 Task: Create in the project AuraTech and in the Backlog issue 'Create a new online platform for online animation courses with advanced animation tools and community features' a child issue 'Email campaign conversion rate optimization', and assign it to team member softage.4@softage.net. Create in the project AuraTech and in the Backlog issue 'Implement a new cloud-based time tracking system for a company with advanced time tracking and project management features' a child issue 'Chatbot conversation user intent analysis and optimization', and assign it to team member softage.1@softage.net
Action: Mouse moved to (188, 53)
Screenshot: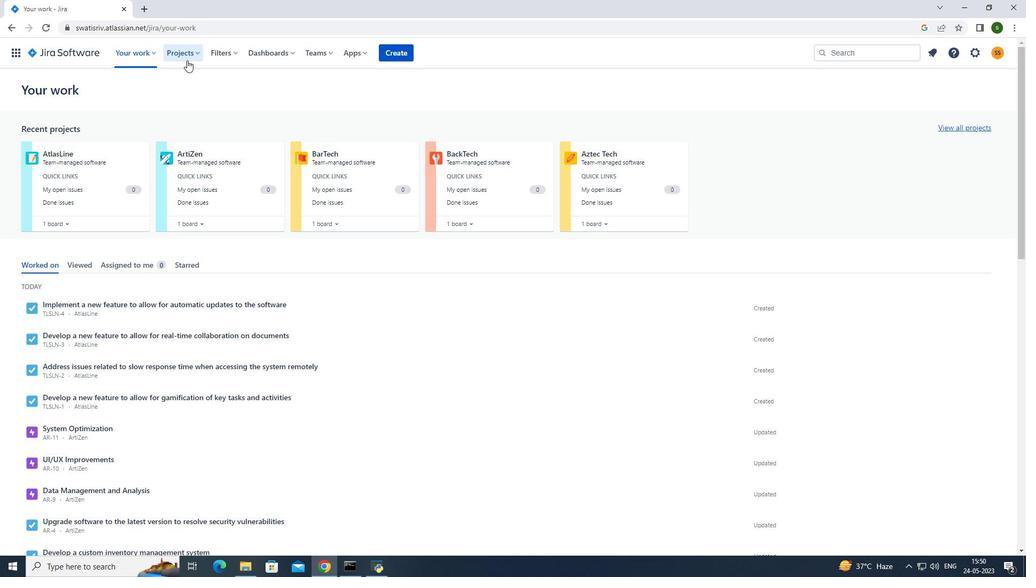 
Action: Mouse pressed left at (188, 53)
Screenshot: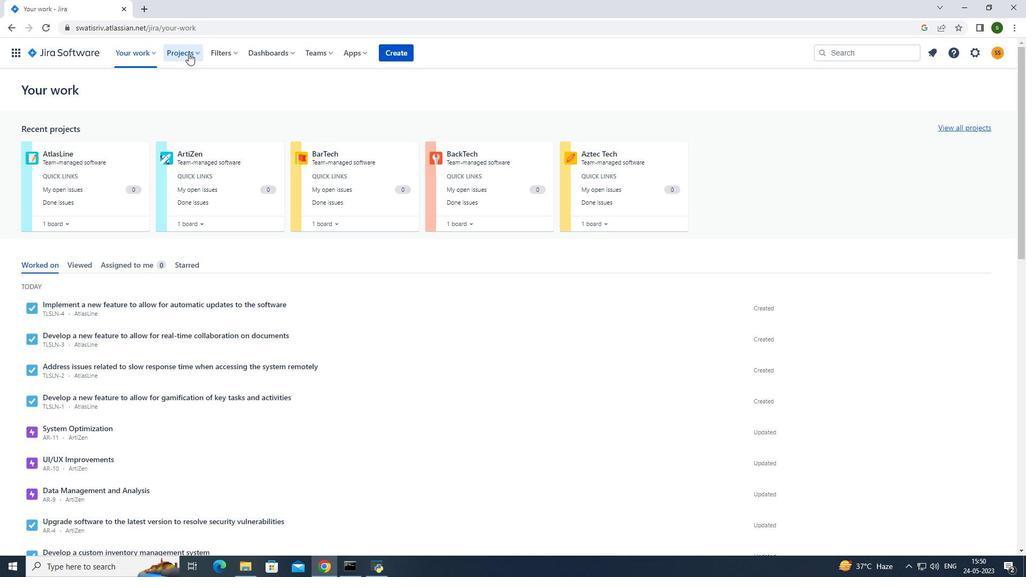 
Action: Mouse moved to (223, 101)
Screenshot: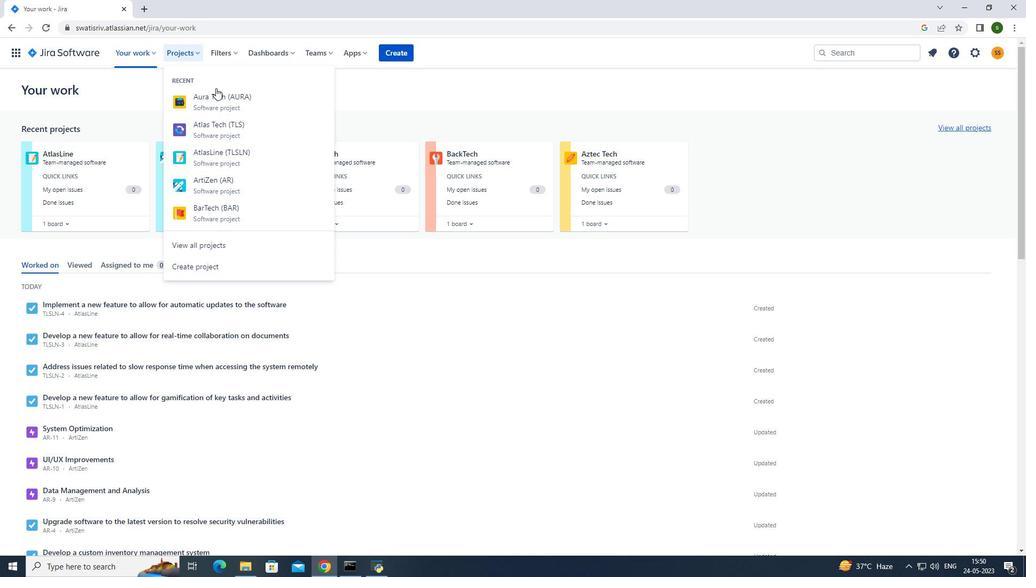 
Action: Mouse pressed left at (223, 101)
Screenshot: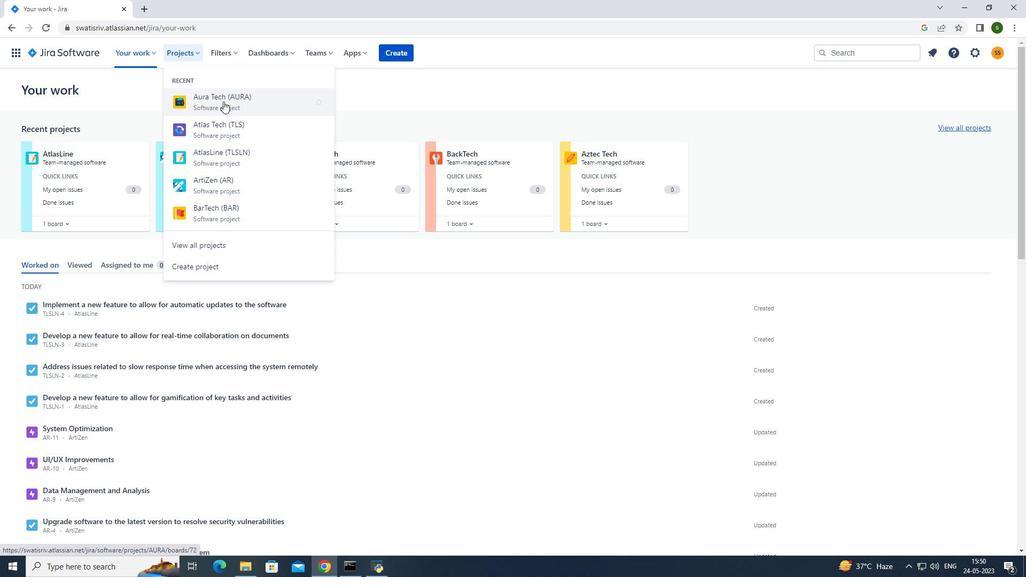 
Action: Mouse moved to (101, 160)
Screenshot: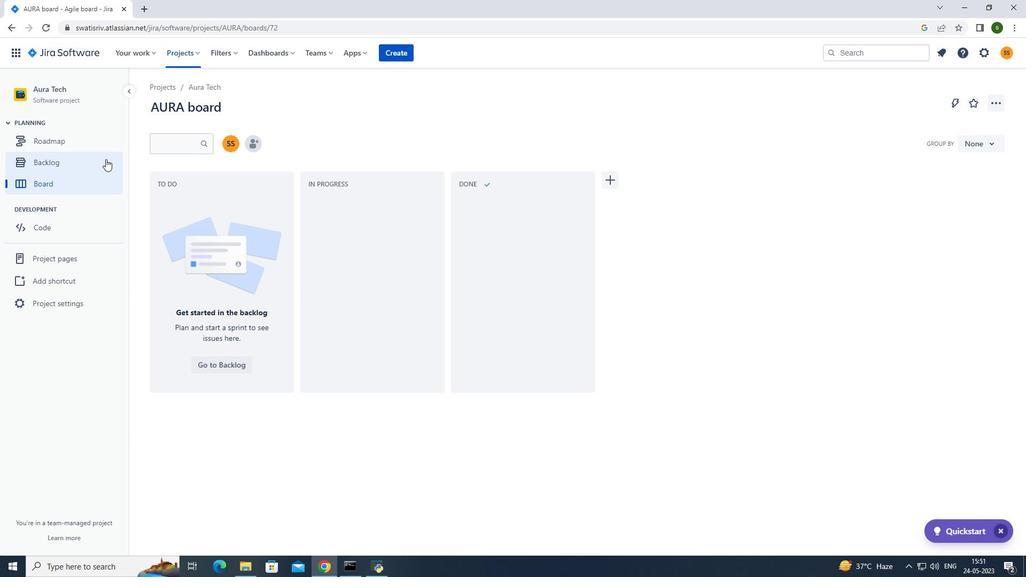 
Action: Mouse pressed left at (101, 160)
Screenshot: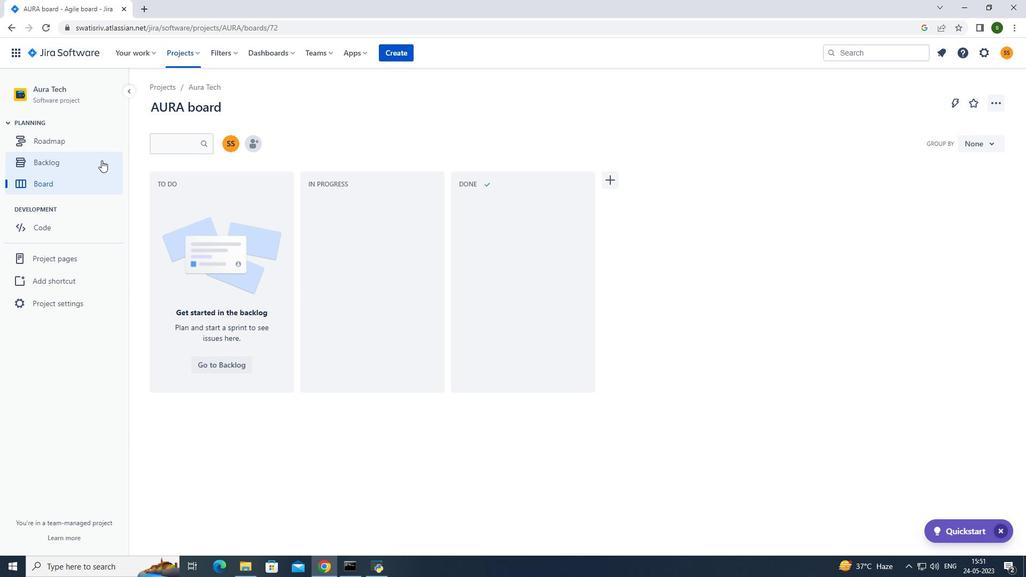 
Action: Mouse moved to (435, 332)
Screenshot: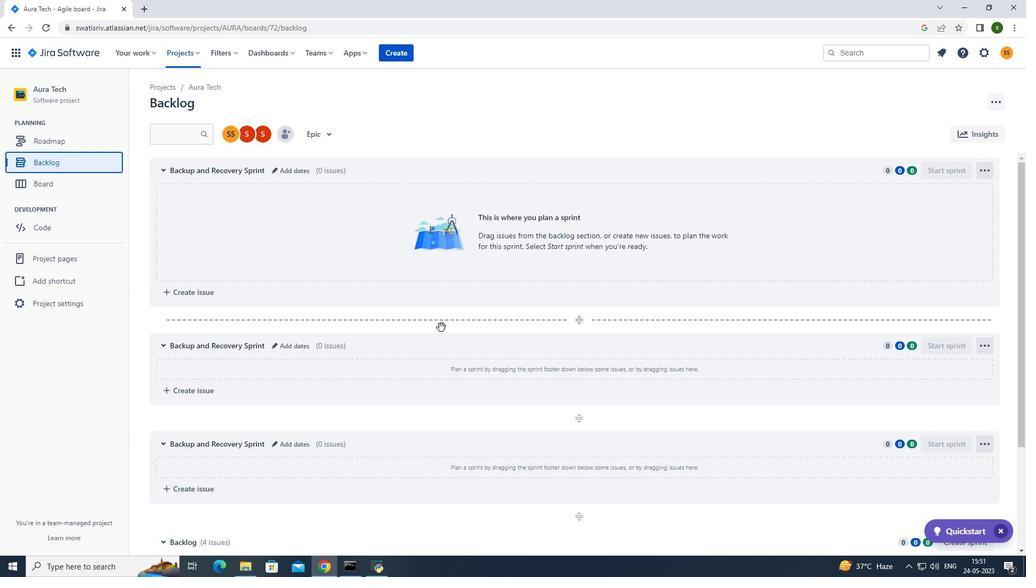 
Action: Mouse scrolled (435, 331) with delta (0, 0)
Screenshot: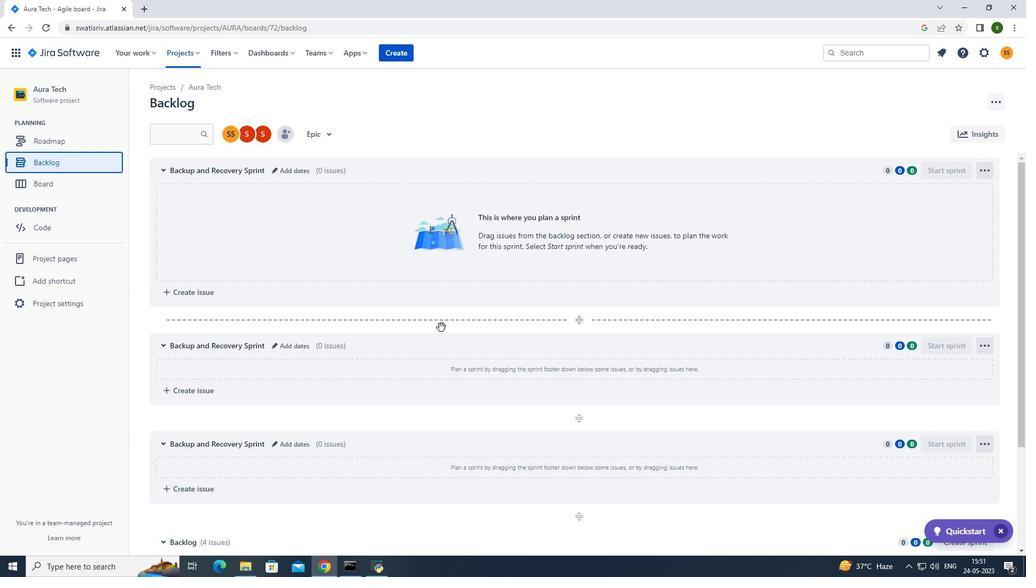 
Action: Mouse scrolled (435, 331) with delta (0, 0)
Screenshot: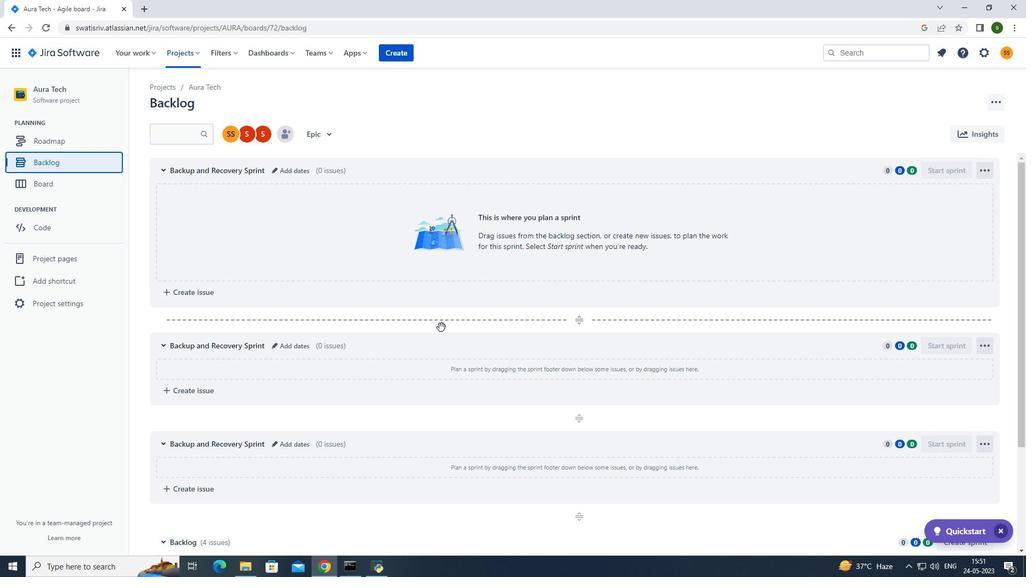 
Action: Mouse scrolled (435, 331) with delta (0, 0)
Screenshot: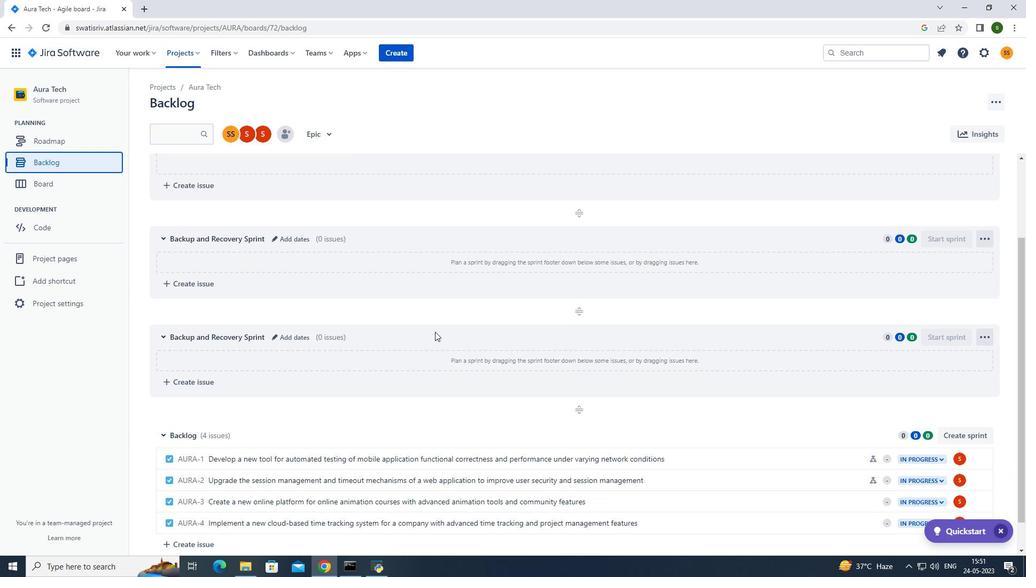
Action: Mouse scrolled (435, 331) with delta (0, 0)
Screenshot: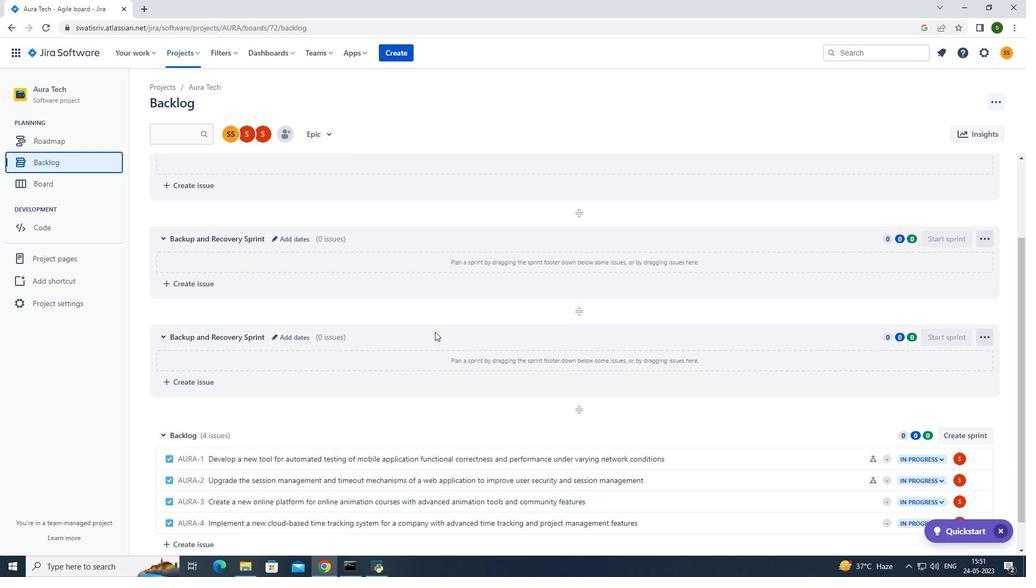 
Action: Mouse scrolled (435, 331) with delta (0, 0)
Screenshot: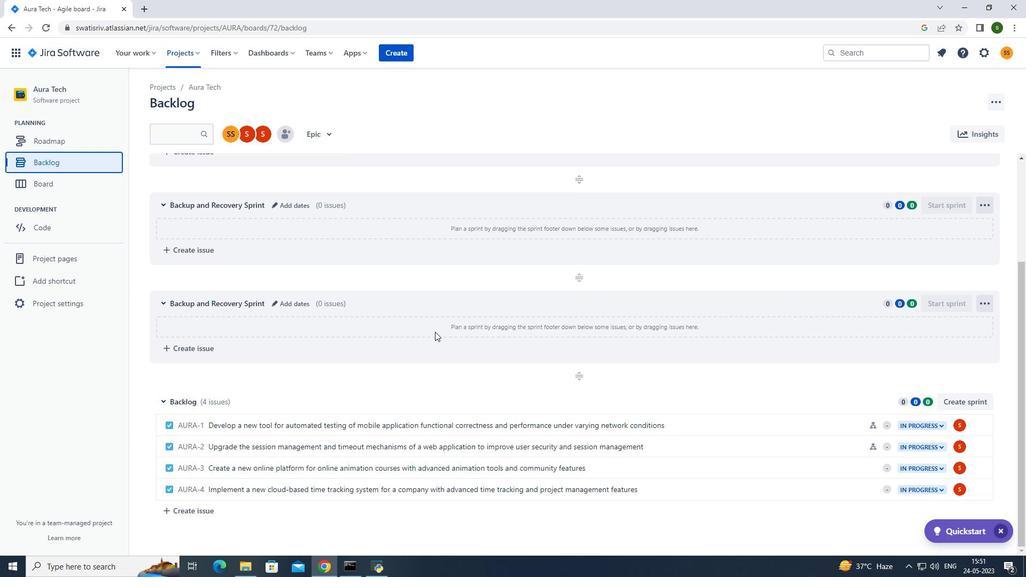 
Action: Mouse moved to (708, 463)
Screenshot: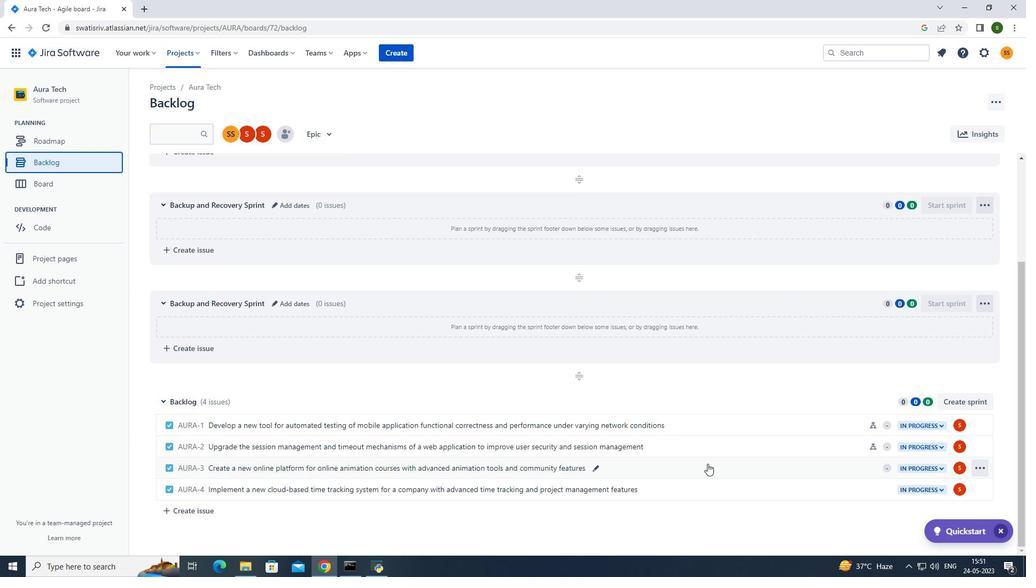 
Action: Mouse pressed left at (708, 463)
Screenshot: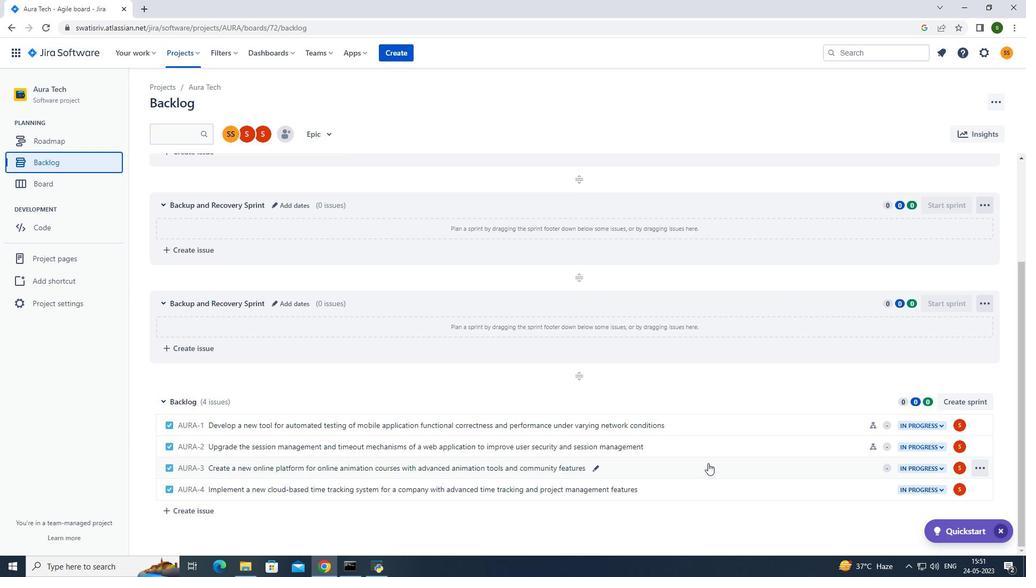 
Action: Mouse moved to (833, 262)
Screenshot: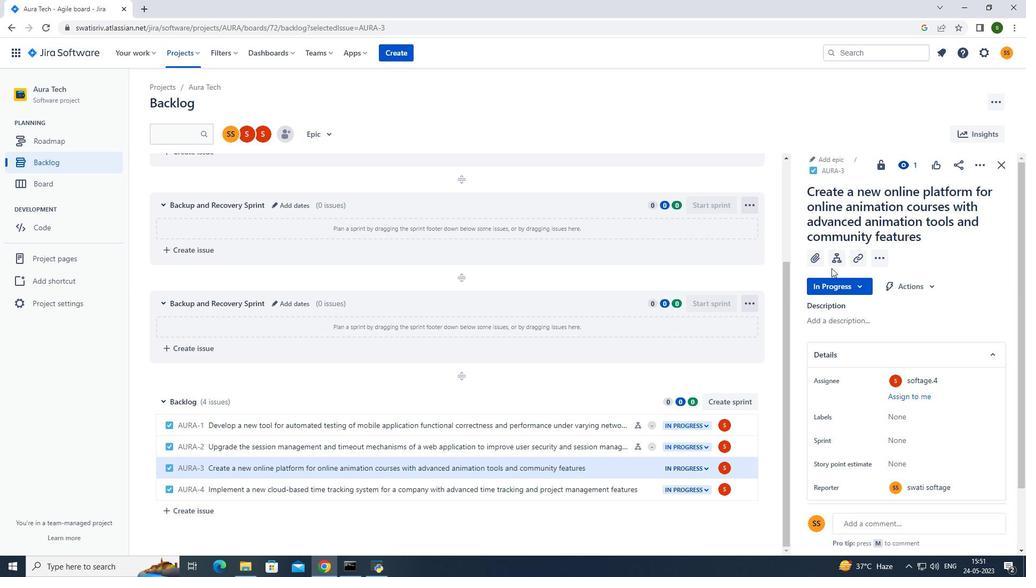 
Action: Mouse pressed left at (833, 262)
Screenshot: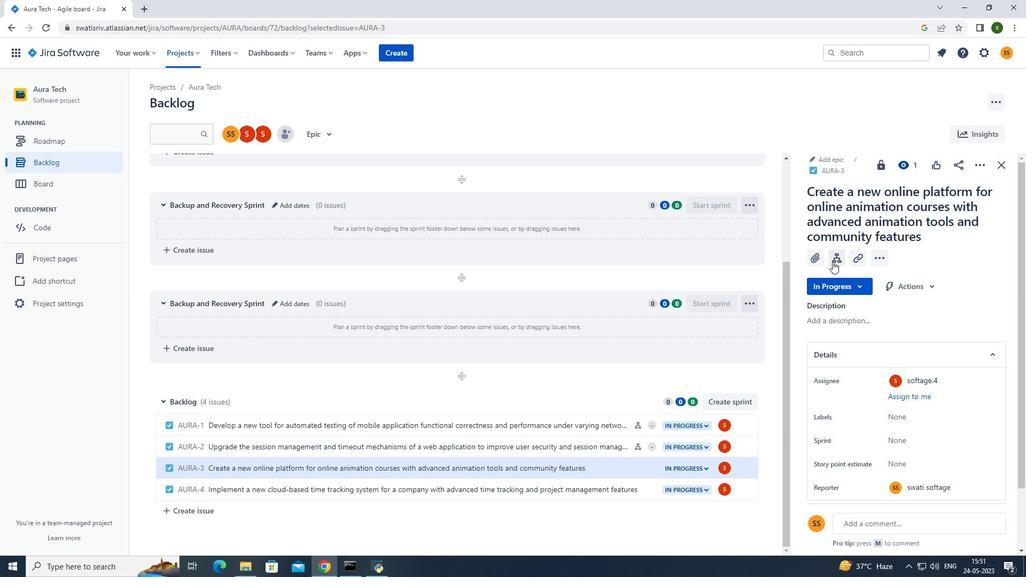 
Action: Mouse moved to (855, 339)
Screenshot: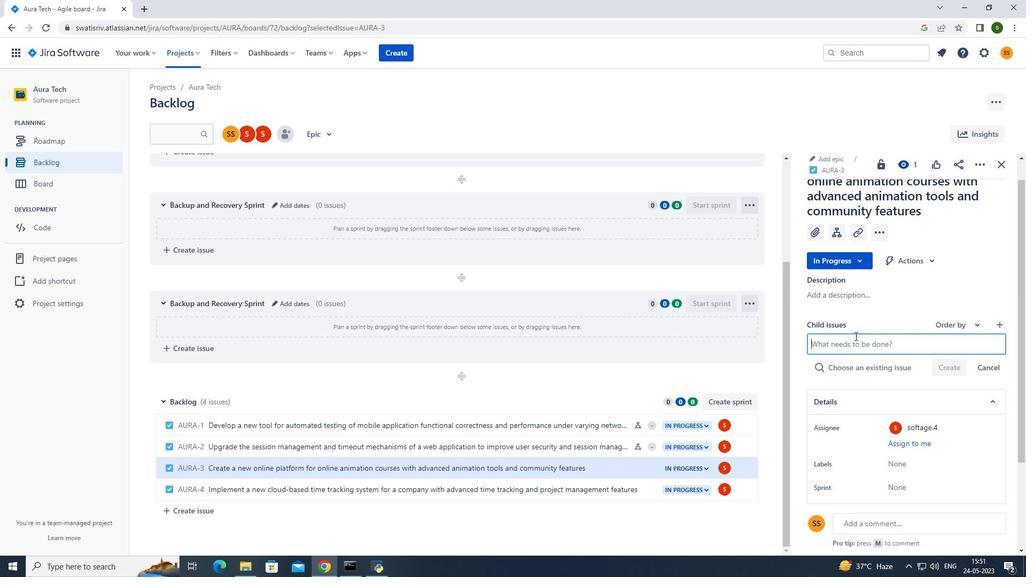 
Action: Mouse pressed left at (855, 339)
Screenshot: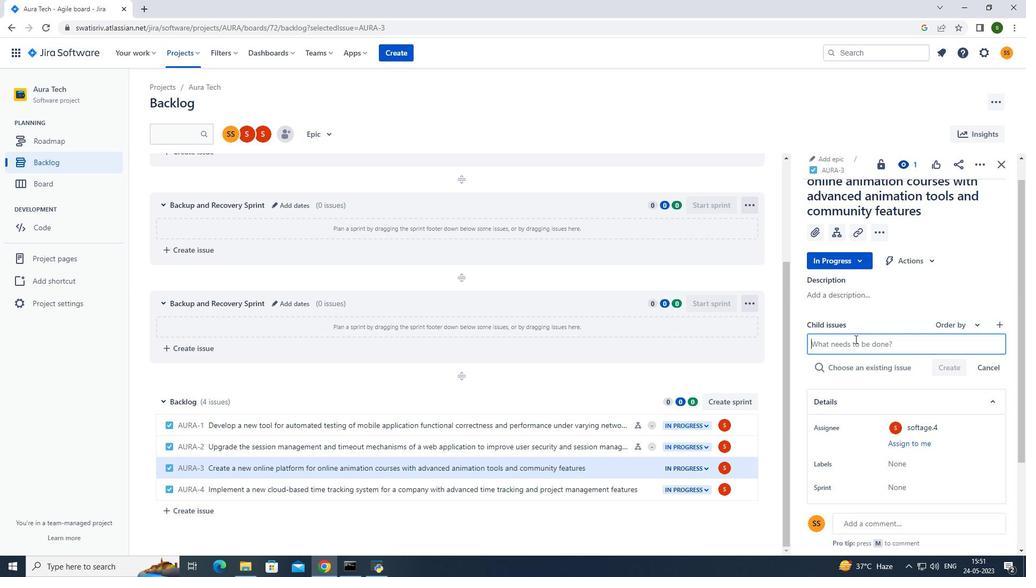 
Action: Mouse moved to (855, 340)
Screenshot: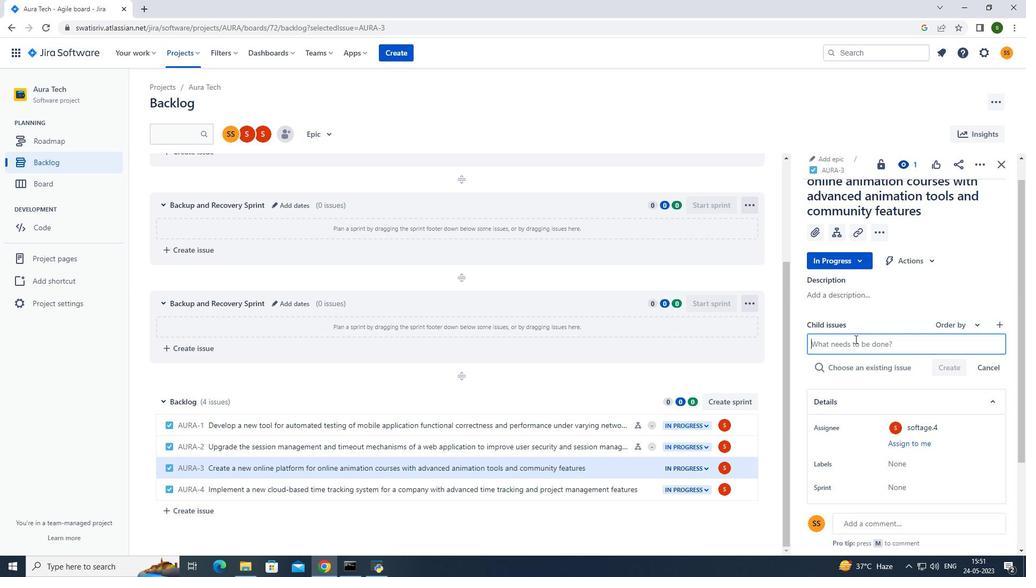 
Action: Key pressed <Key.caps_lock>E<Key.caps_lock>mail<Key.space>campign<Key.space>conversion
Screenshot: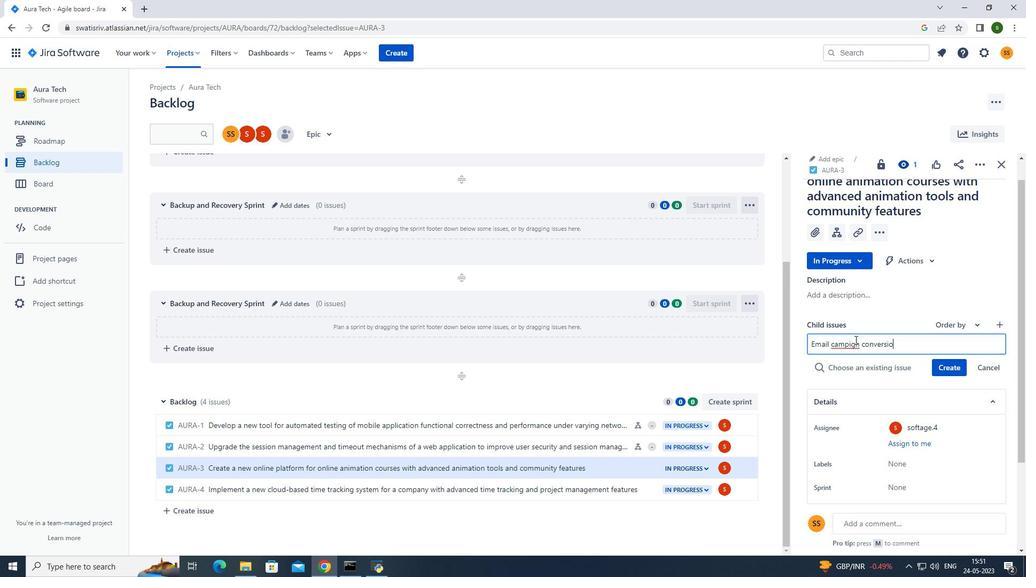 
Action: Mouse moved to (850, 343)
Screenshot: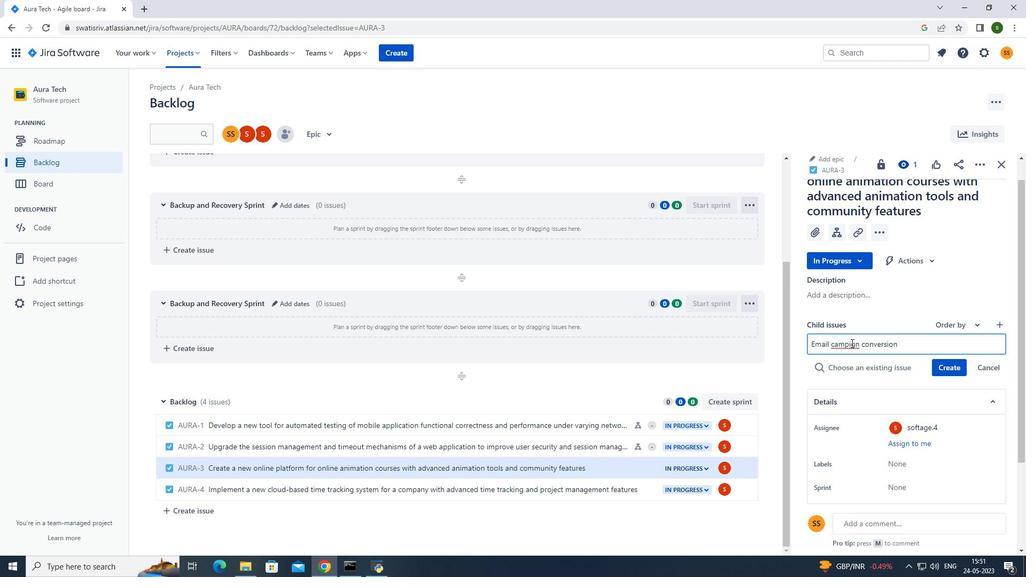 
Action: Mouse pressed left at (850, 343)
Screenshot: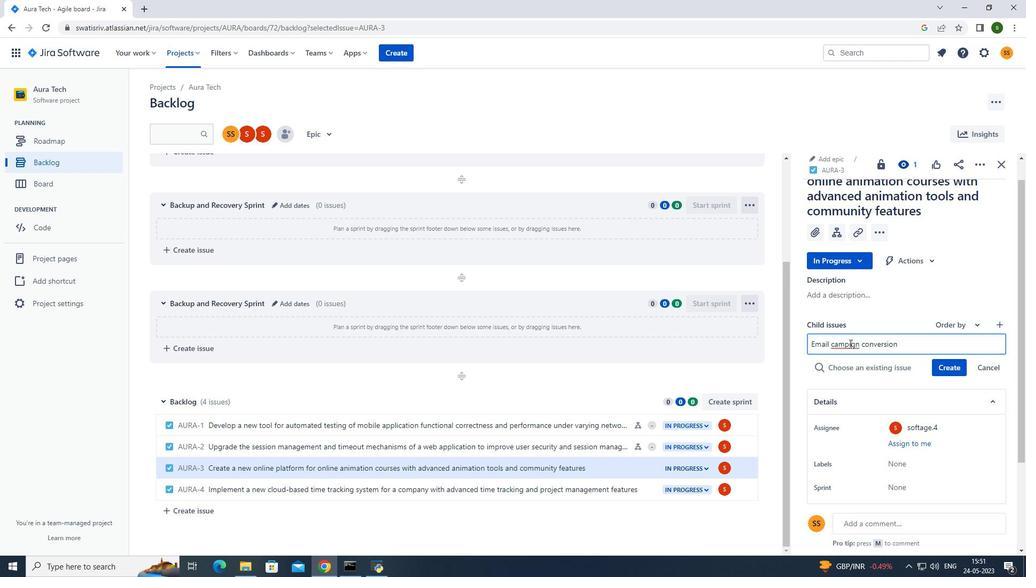 
Action: Mouse moved to (868, 338)
Screenshot: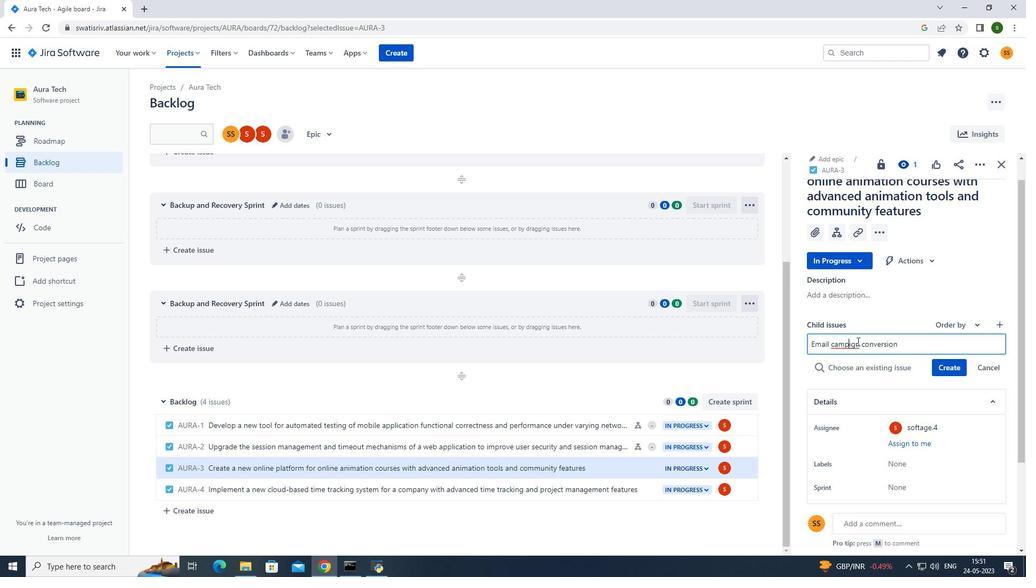 
Action: Key pressed a
Screenshot: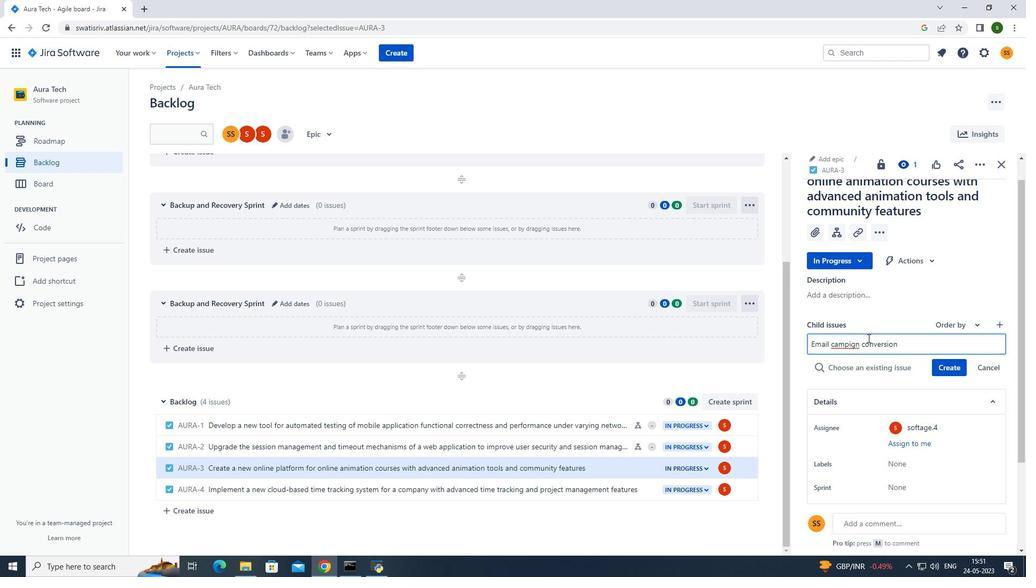 
Action: Mouse moved to (913, 342)
Screenshot: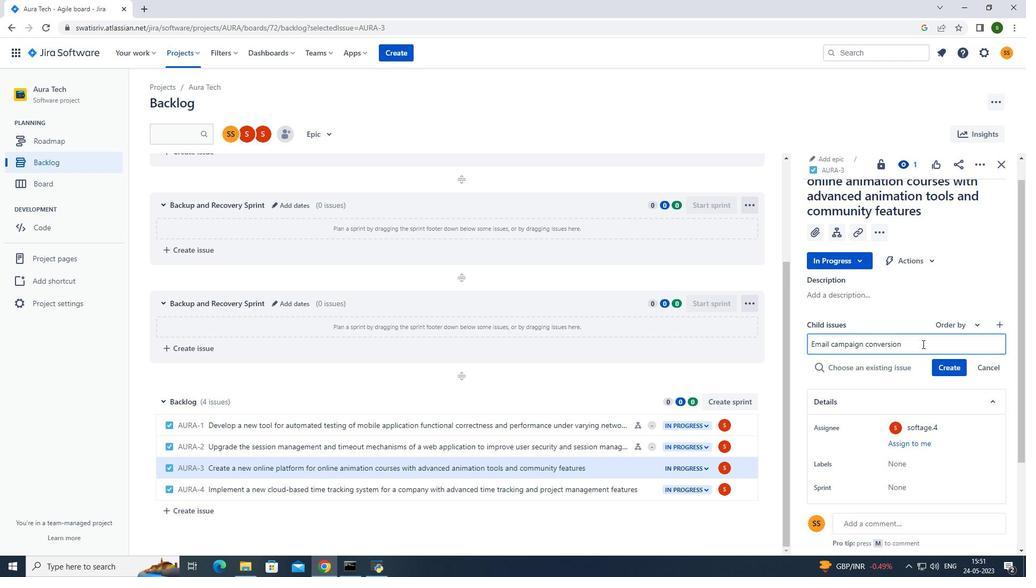 
Action: Mouse pressed left at (913, 342)
Screenshot: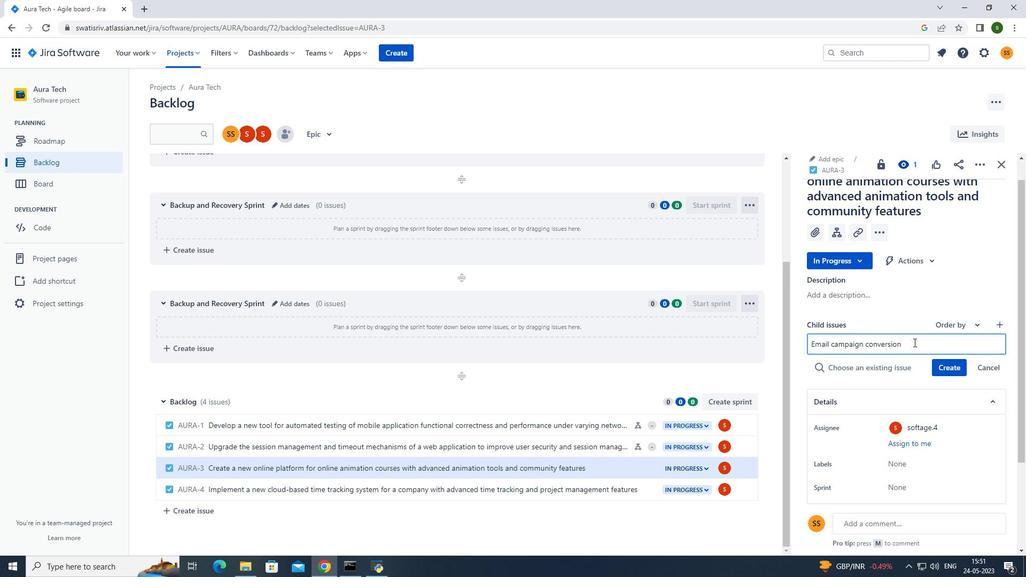 
Action: Key pressed <Key.space>rate<Key.space>o
Screenshot: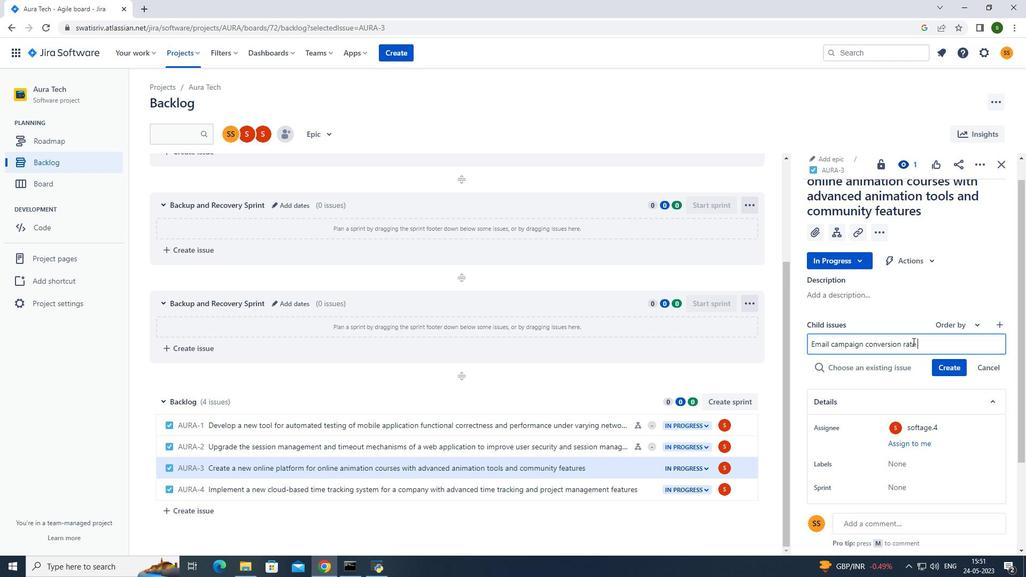 
Action: Mouse moved to (912, 342)
Screenshot: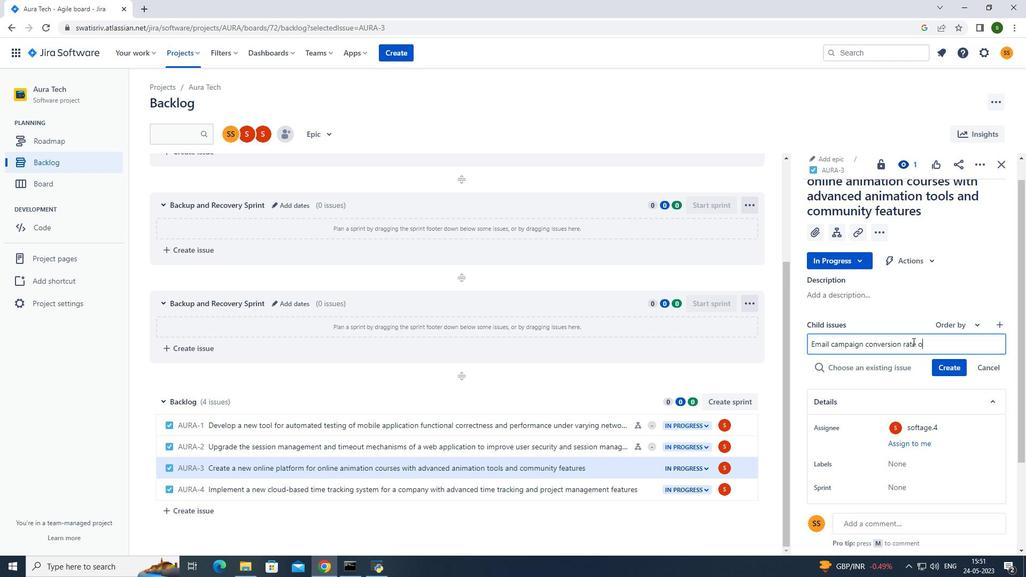 
Action: Key pressed ptimization<Key.enter>
Screenshot: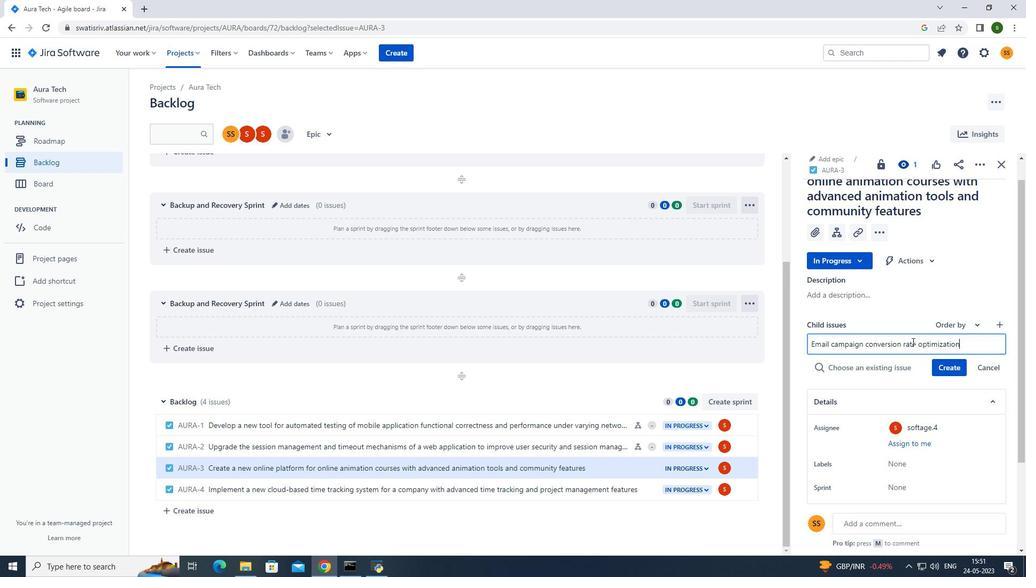 
Action: Mouse moved to (957, 348)
Screenshot: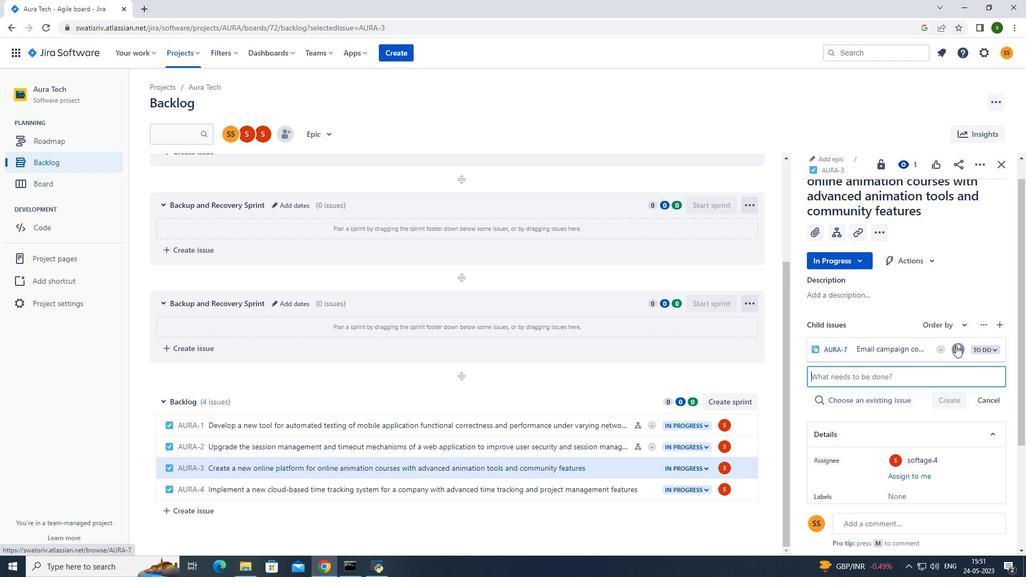 
Action: Mouse pressed left at (957, 348)
Screenshot: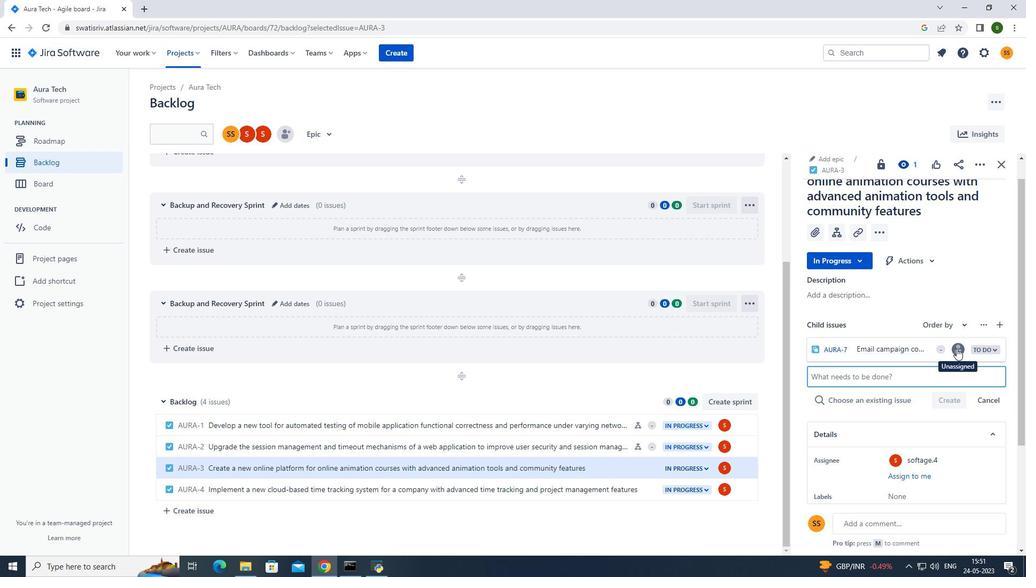 
Action: Mouse moved to (889, 292)
Screenshot: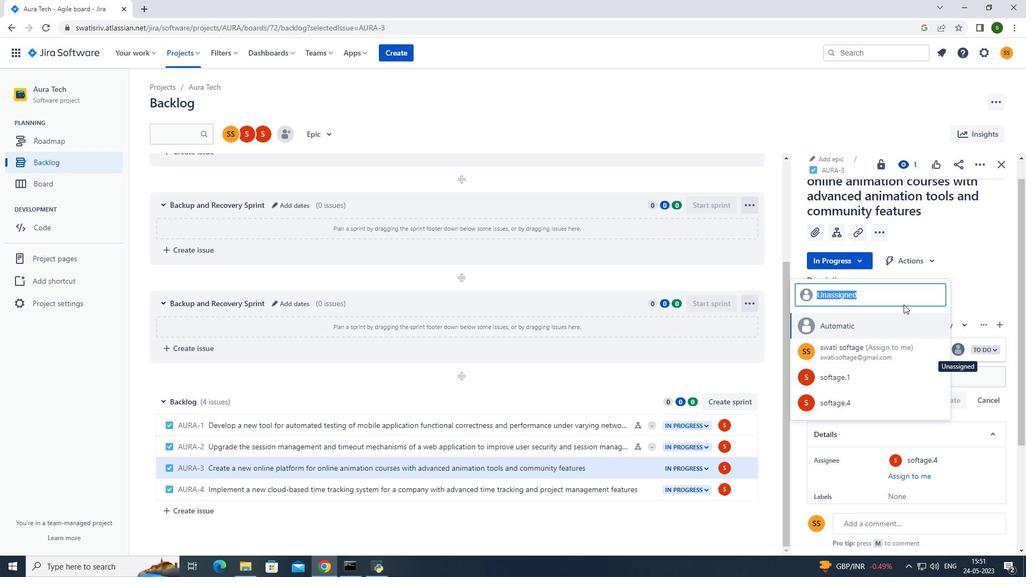 
Action: Key pressed softage.4<Key.shift>@softage.net
Screenshot: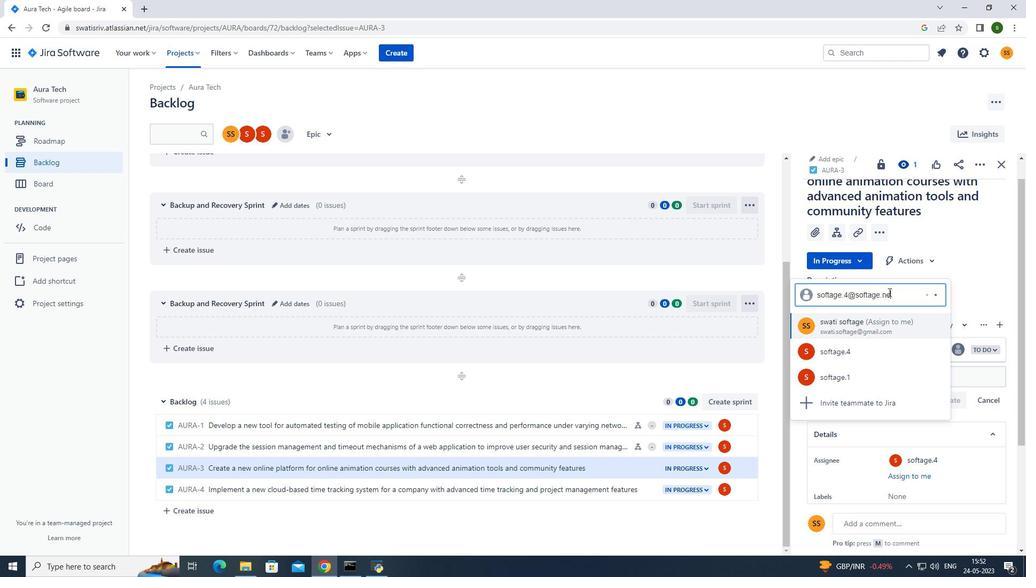 
Action: Mouse moved to (866, 348)
Screenshot: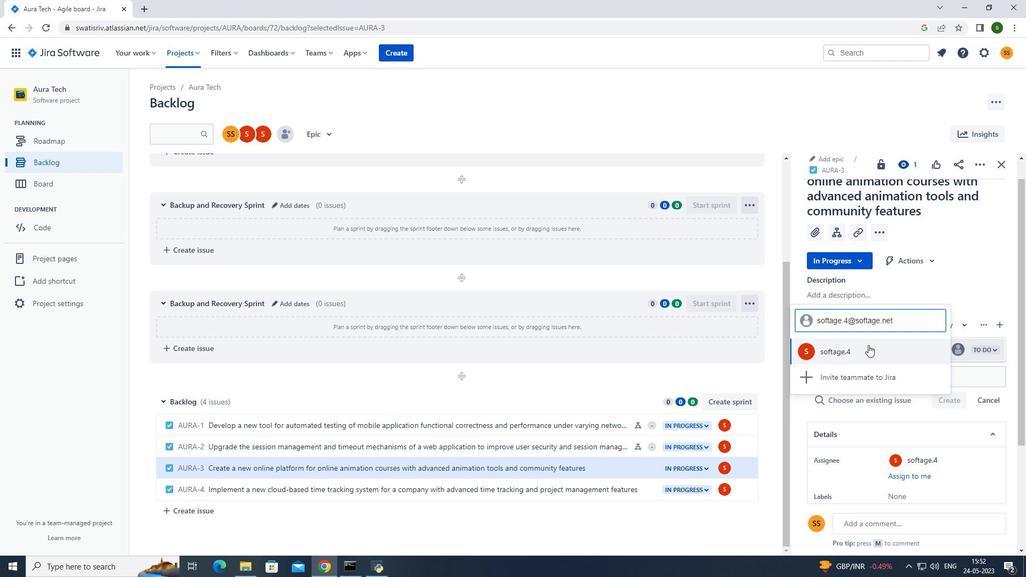 
Action: Mouse pressed left at (866, 348)
Screenshot: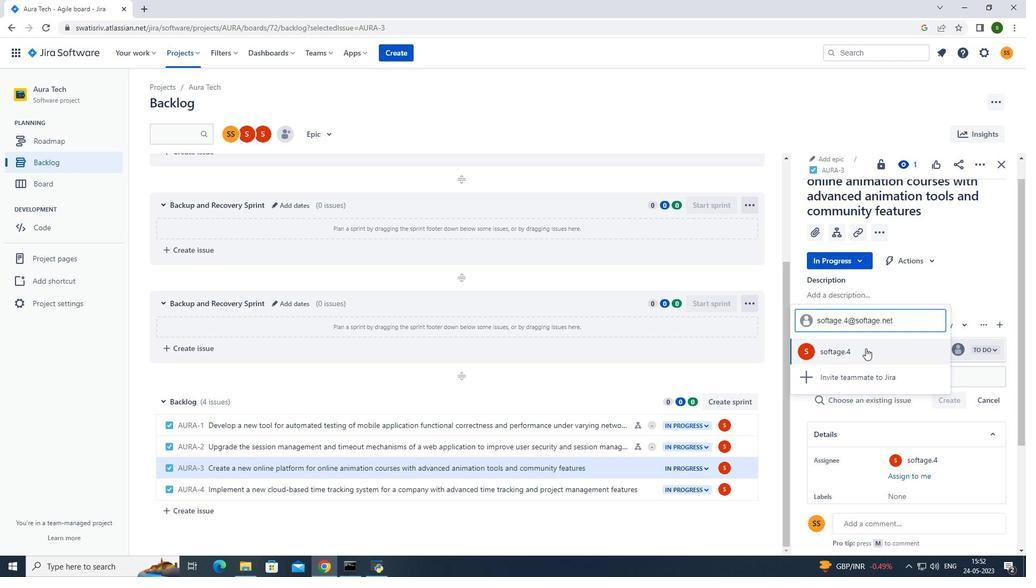 
Action: Mouse moved to (437, 113)
Screenshot: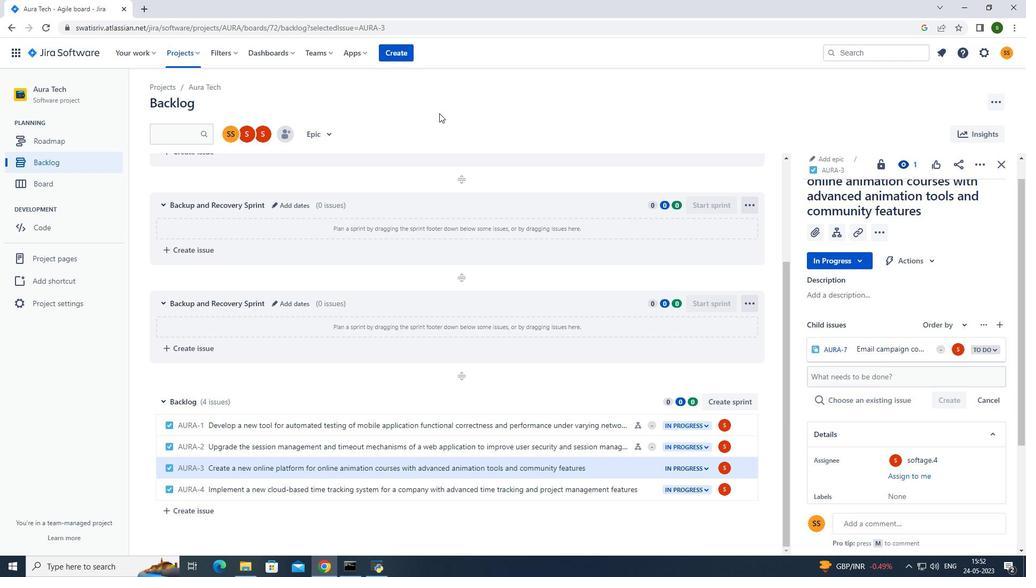 
Action: Mouse pressed left at (437, 113)
Screenshot: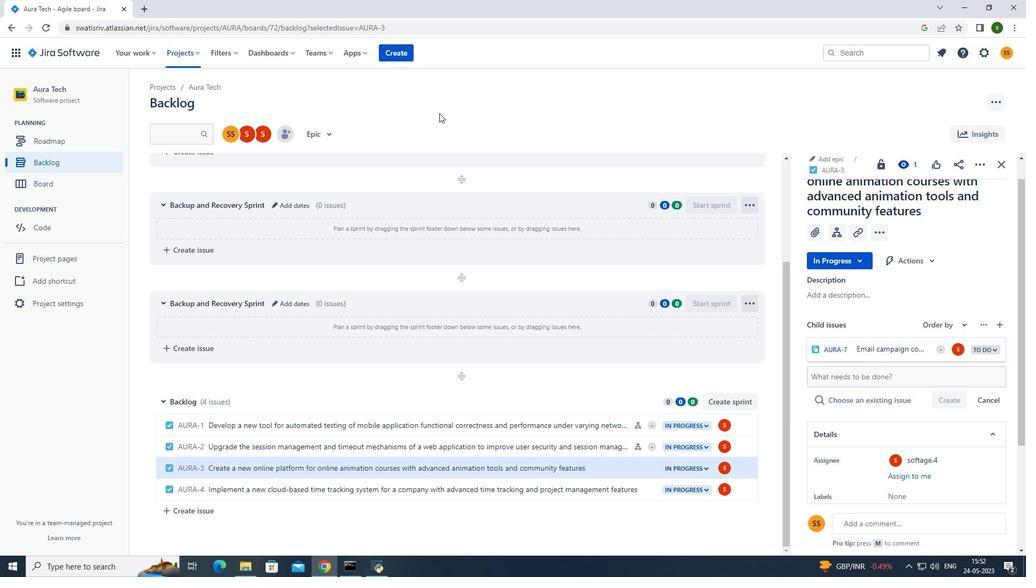 
Action: Mouse moved to (186, 58)
Screenshot: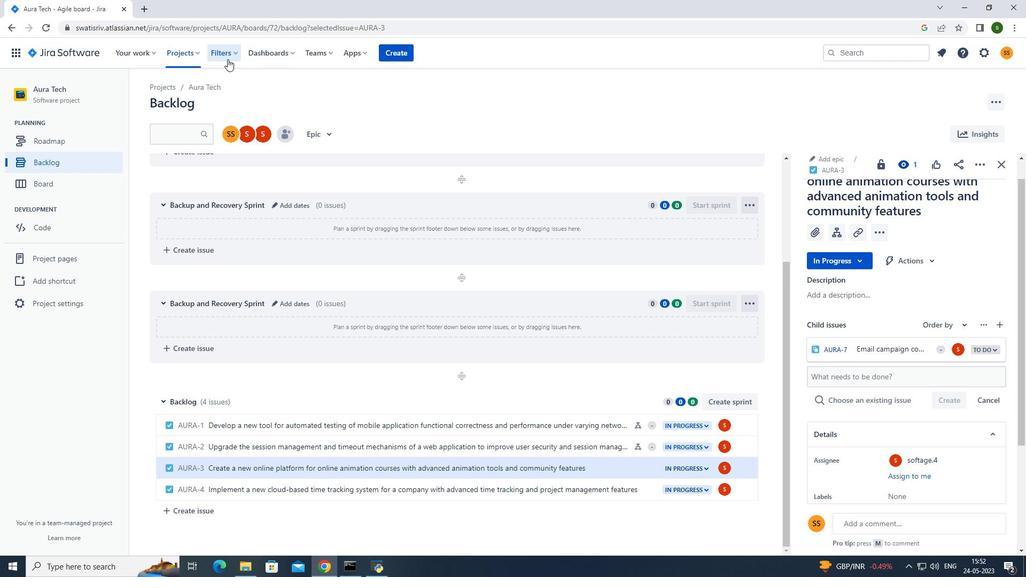 
Action: Mouse pressed left at (186, 58)
Screenshot: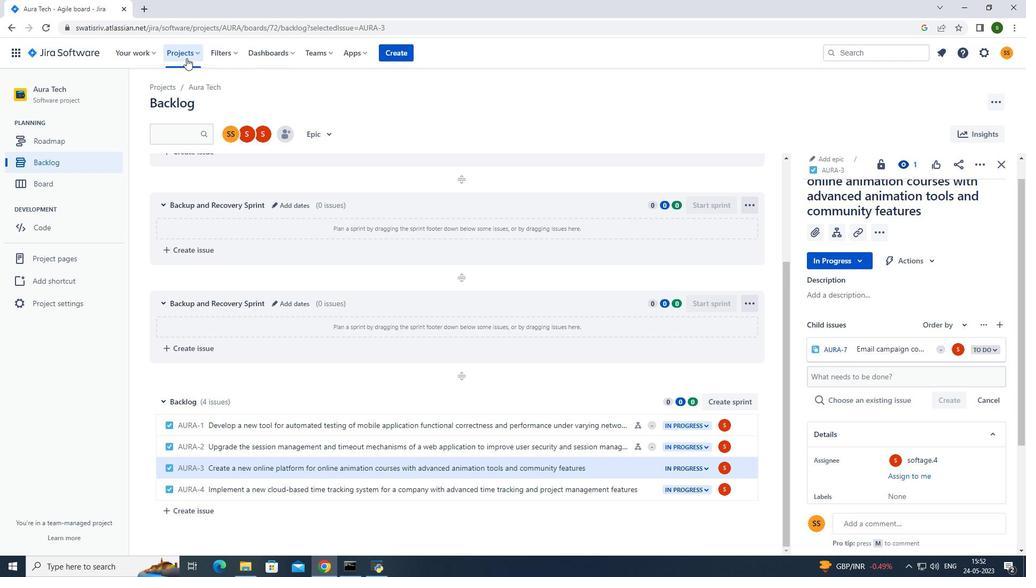 
Action: Mouse moved to (231, 110)
Screenshot: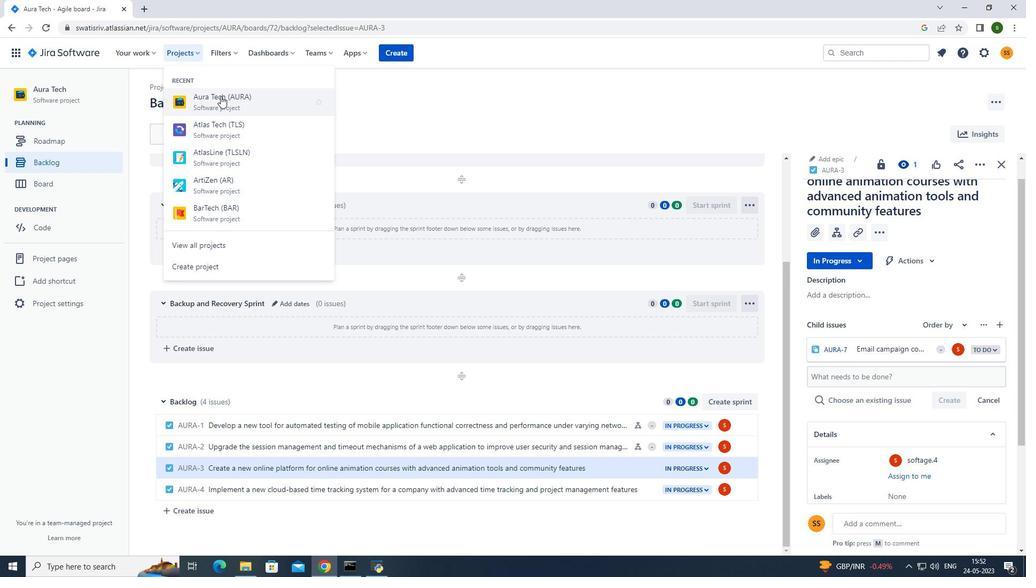 
Action: Mouse pressed left at (231, 110)
Screenshot: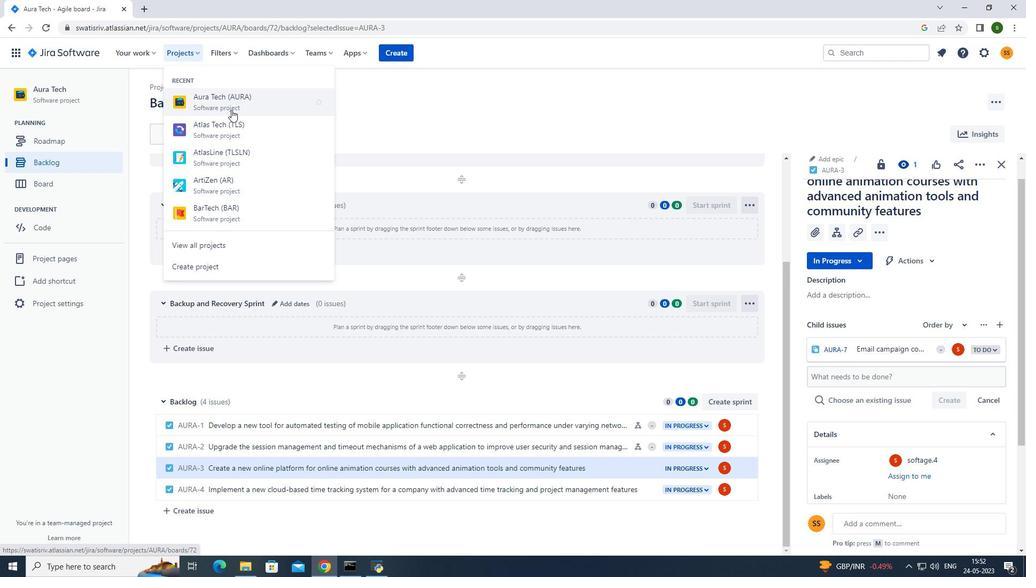 
Action: Mouse moved to (111, 166)
Screenshot: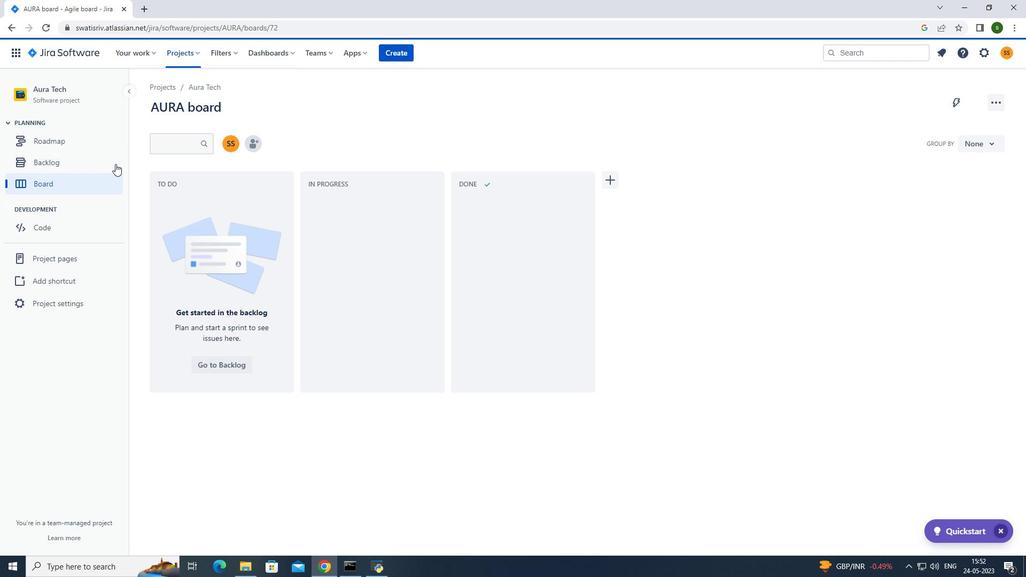 
Action: Mouse pressed left at (111, 166)
Screenshot: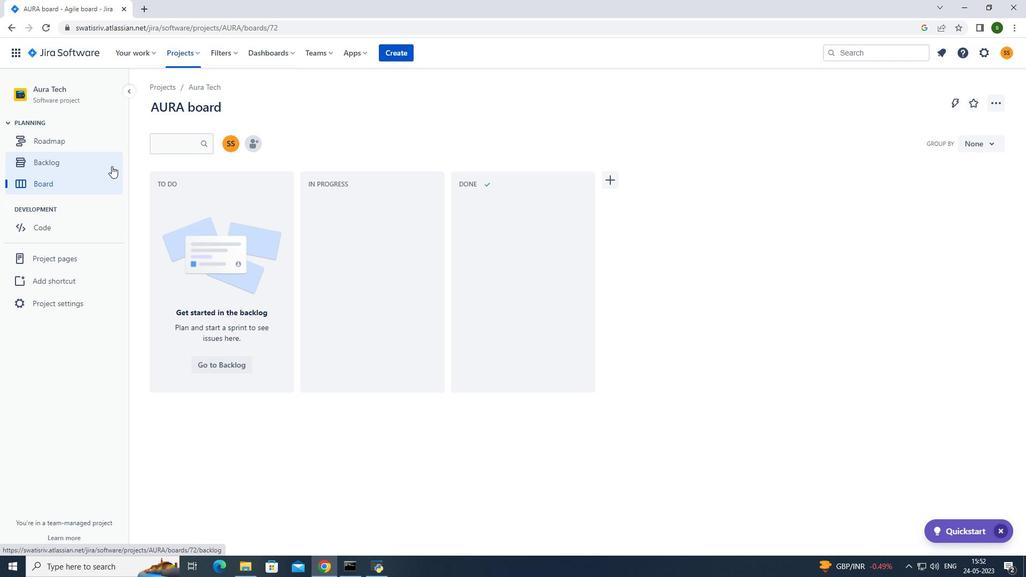 
Action: Mouse moved to (303, 371)
Screenshot: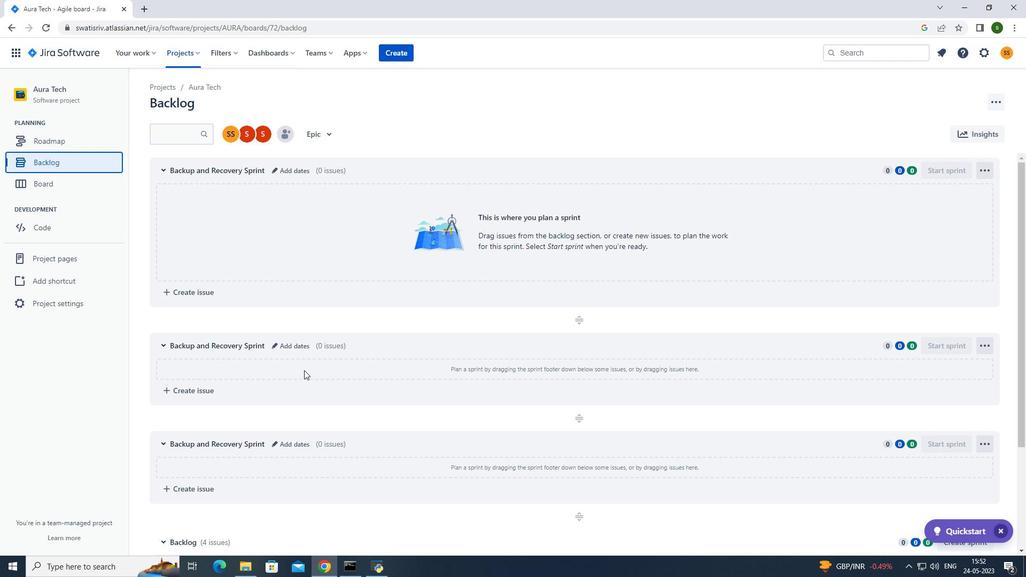 
Action: Mouse scrolled (303, 370) with delta (0, 0)
Screenshot: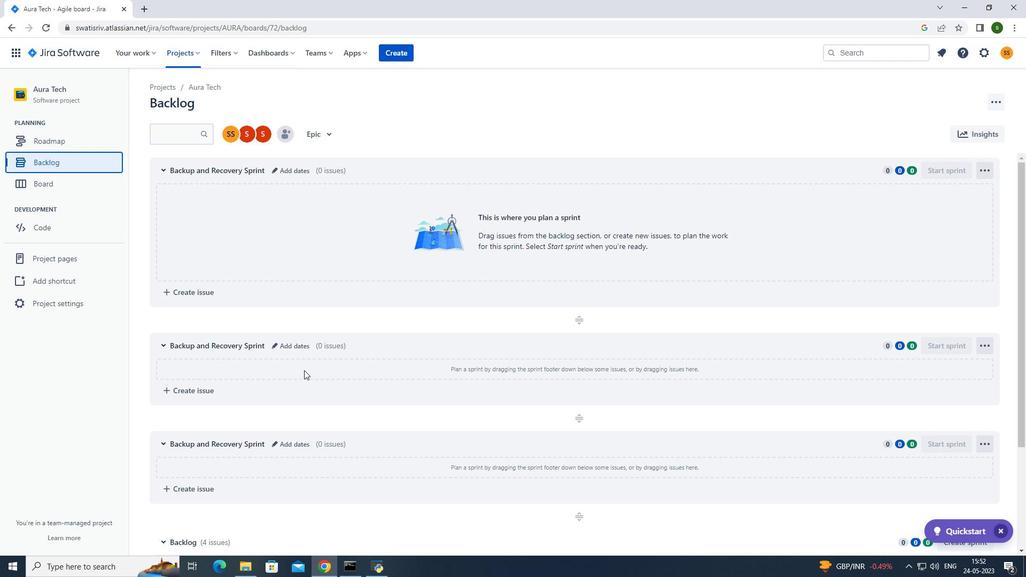 
Action: Mouse scrolled (303, 370) with delta (0, 0)
Screenshot: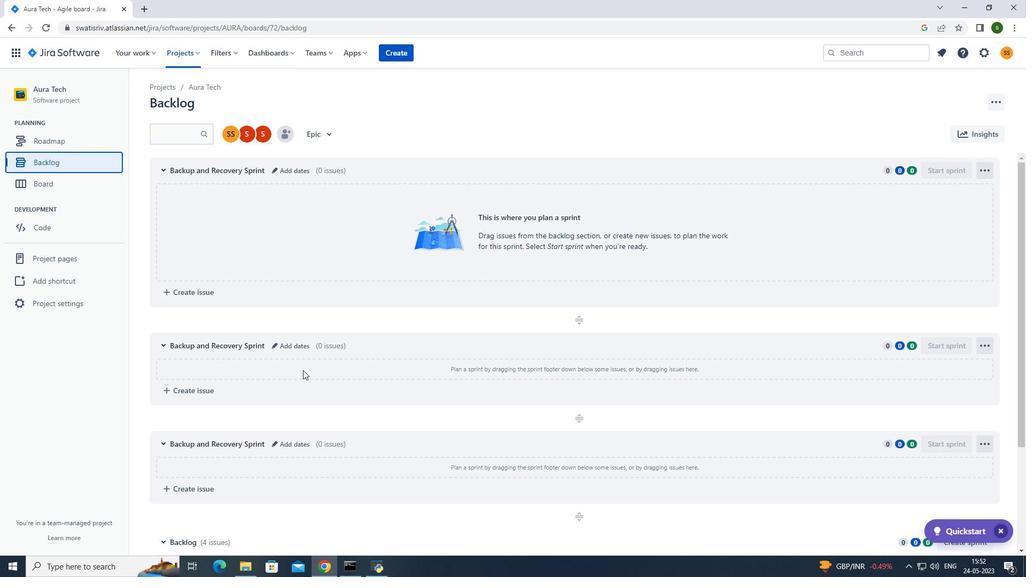 
Action: Mouse moved to (301, 372)
Screenshot: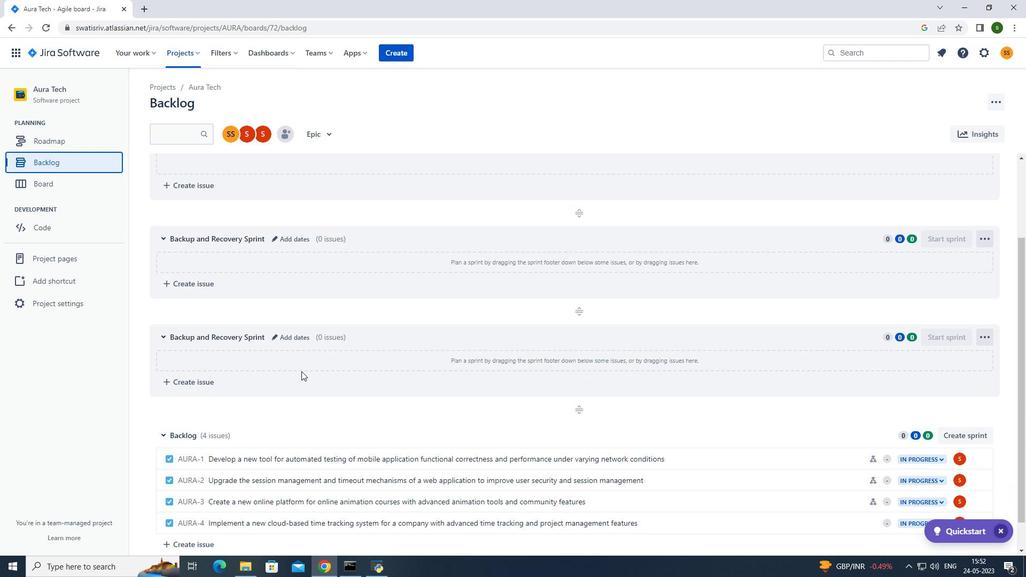 
Action: Mouse scrolled (301, 371) with delta (0, 0)
Screenshot: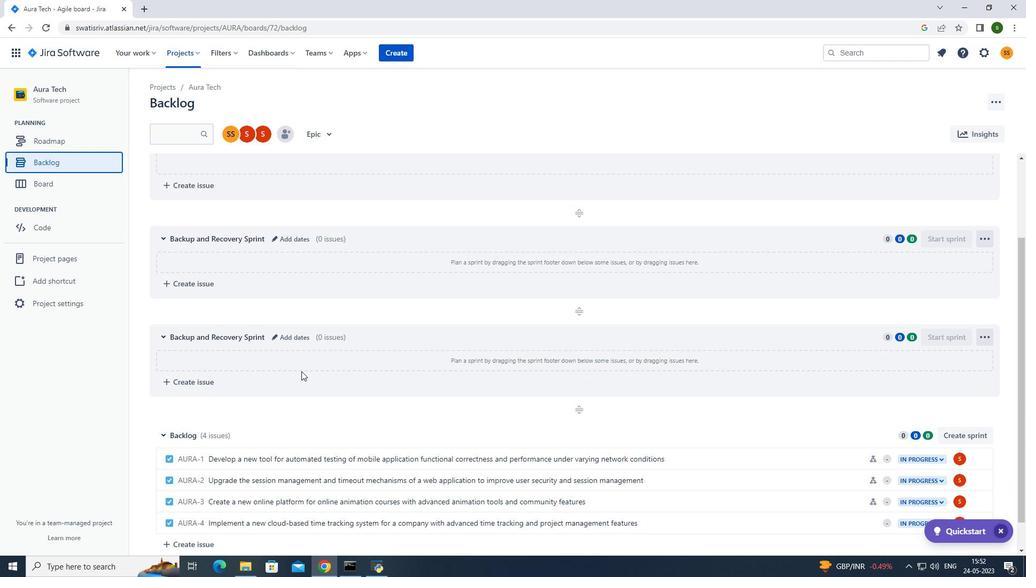 
Action: Mouse scrolled (301, 371) with delta (0, 0)
Screenshot: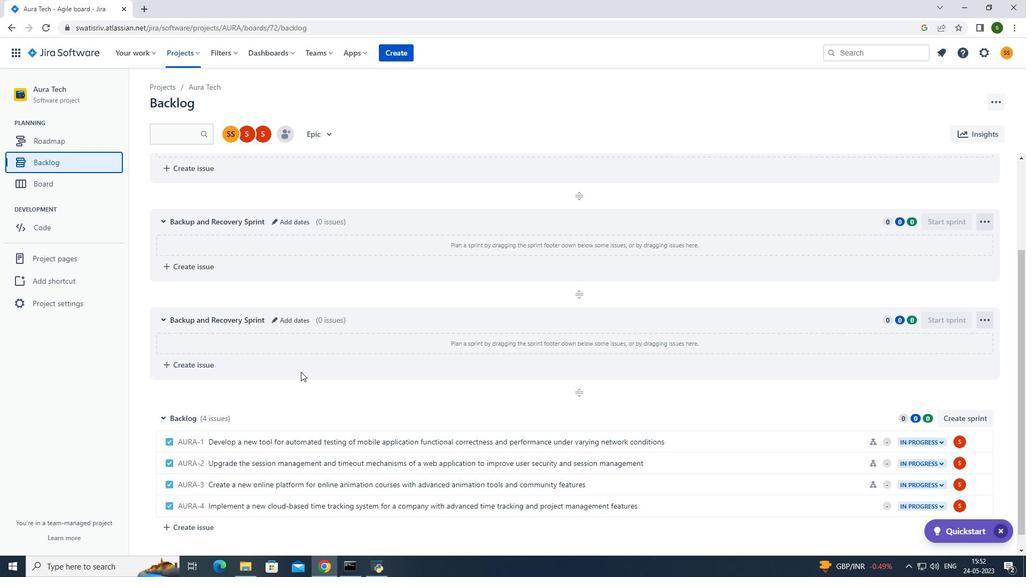 
Action: Mouse moved to (300, 372)
Screenshot: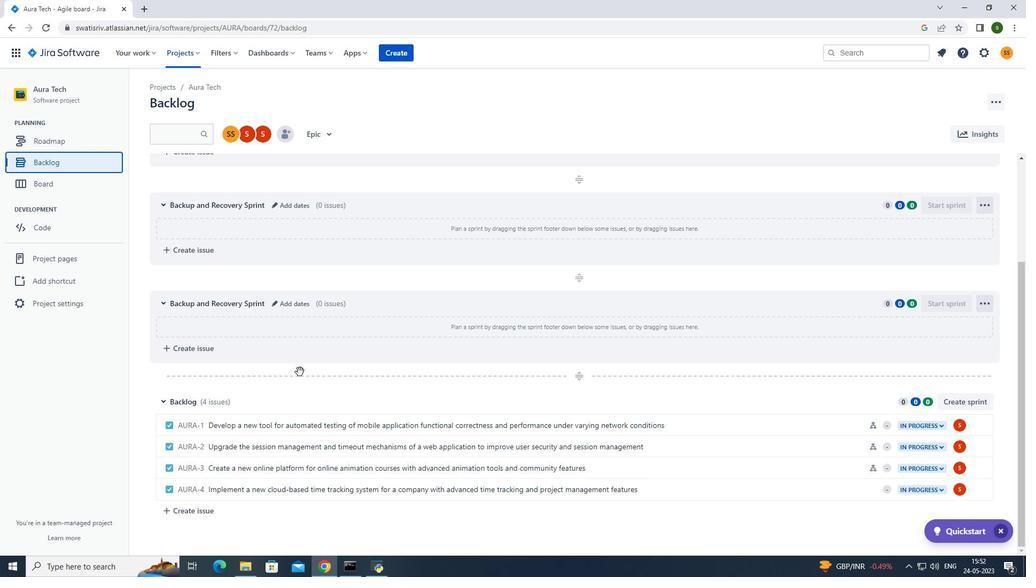 
Action: Mouse scrolled (300, 371) with delta (0, 0)
Screenshot: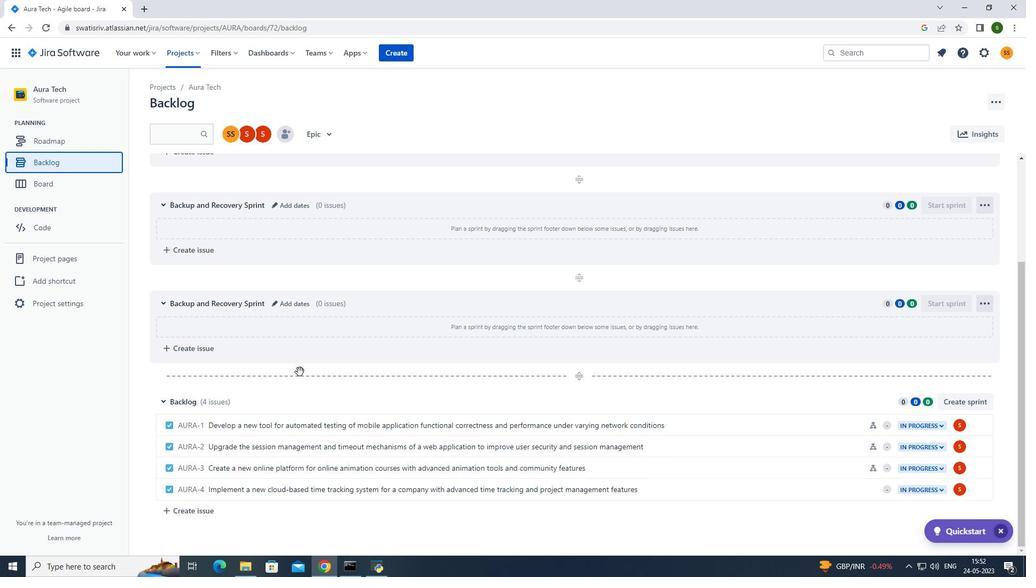 
Action: Mouse scrolled (300, 371) with delta (0, 0)
Screenshot: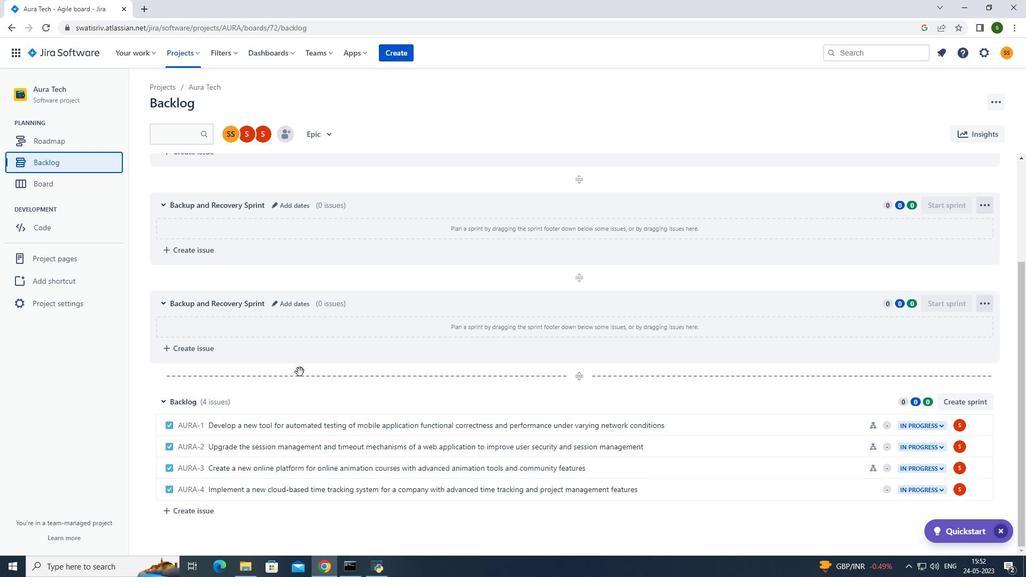 
Action: Mouse scrolled (300, 371) with delta (0, 0)
Screenshot: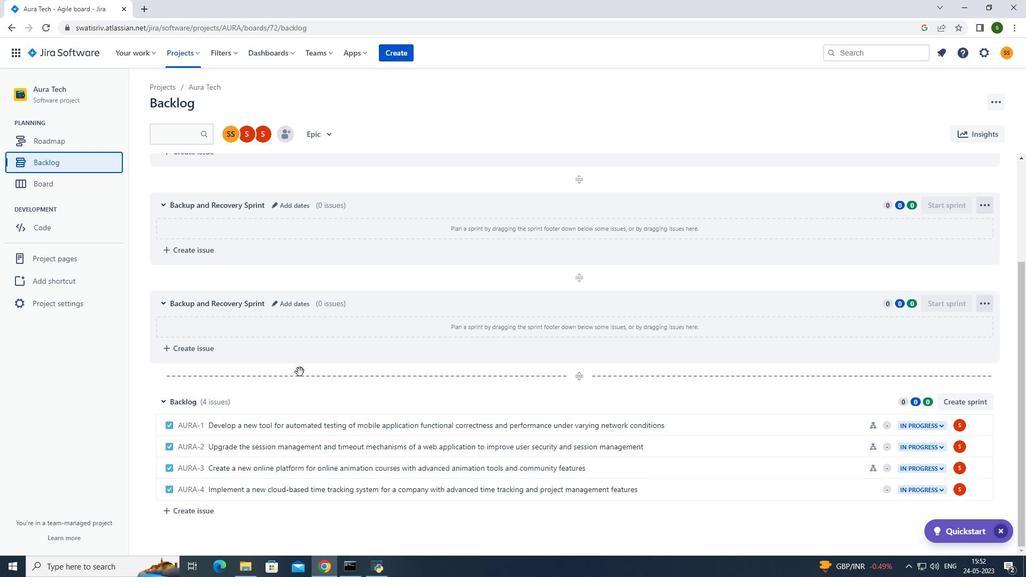 
Action: Mouse moved to (698, 491)
Screenshot: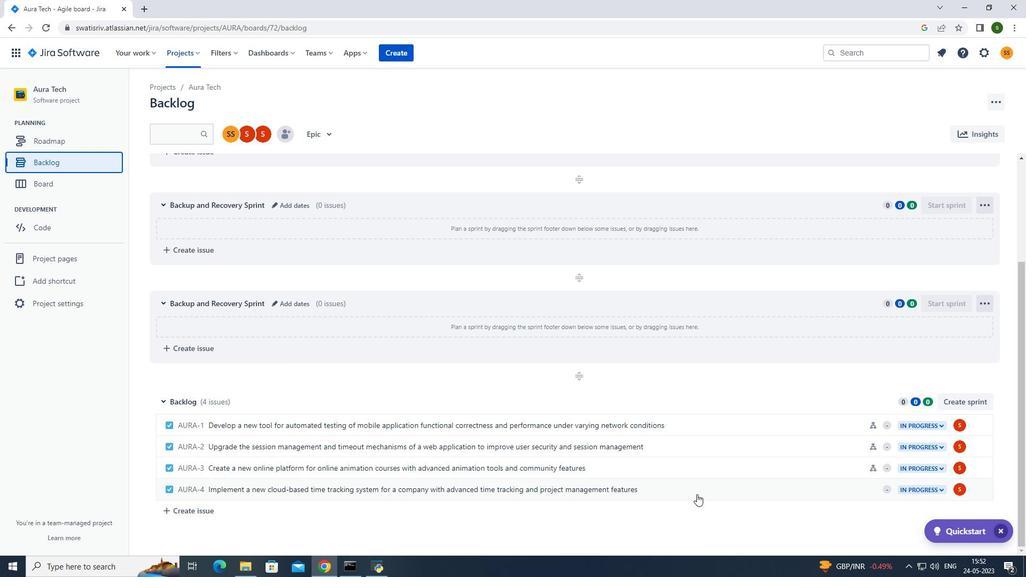 
Action: Mouse pressed left at (698, 491)
Screenshot: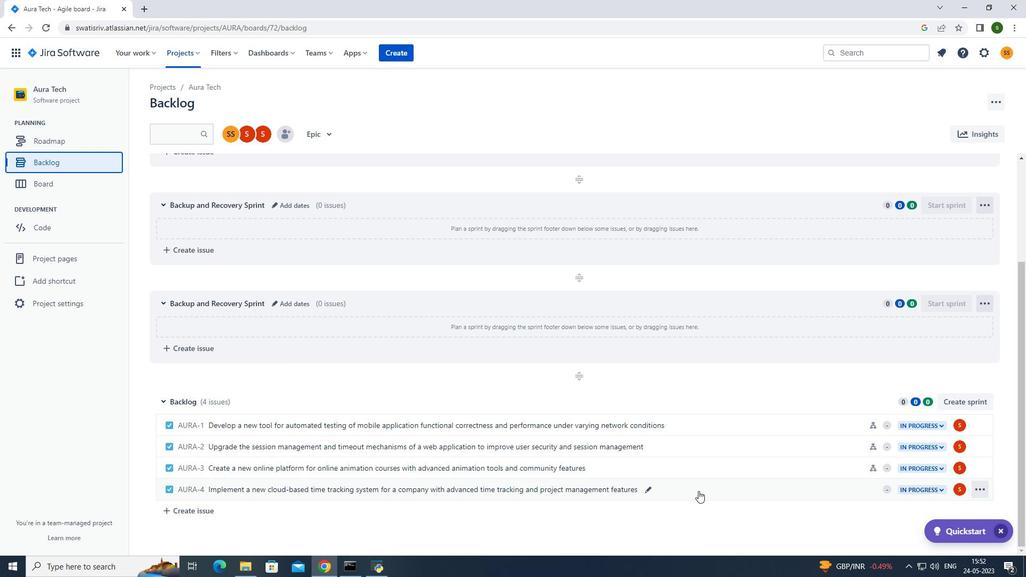 
Action: Mouse moved to (838, 275)
Screenshot: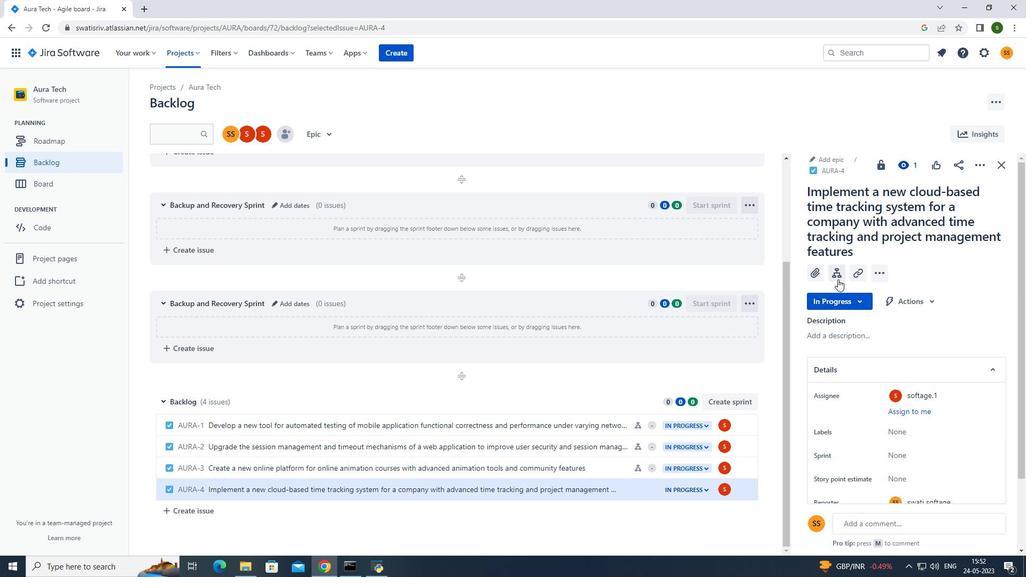 
Action: Mouse pressed left at (838, 275)
Screenshot: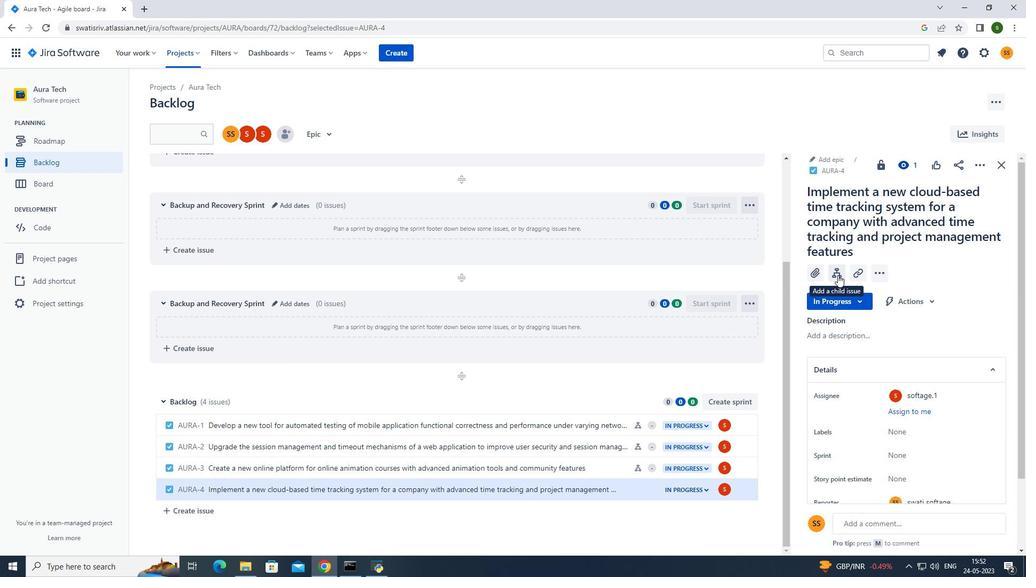 
Action: Mouse moved to (875, 342)
Screenshot: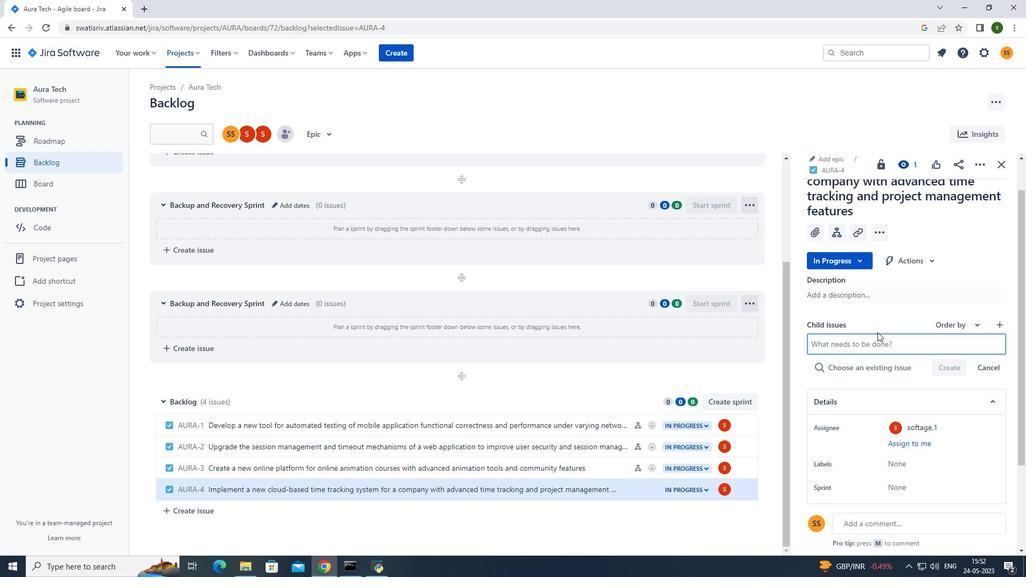 
Action: Mouse pressed left at (875, 342)
Screenshot: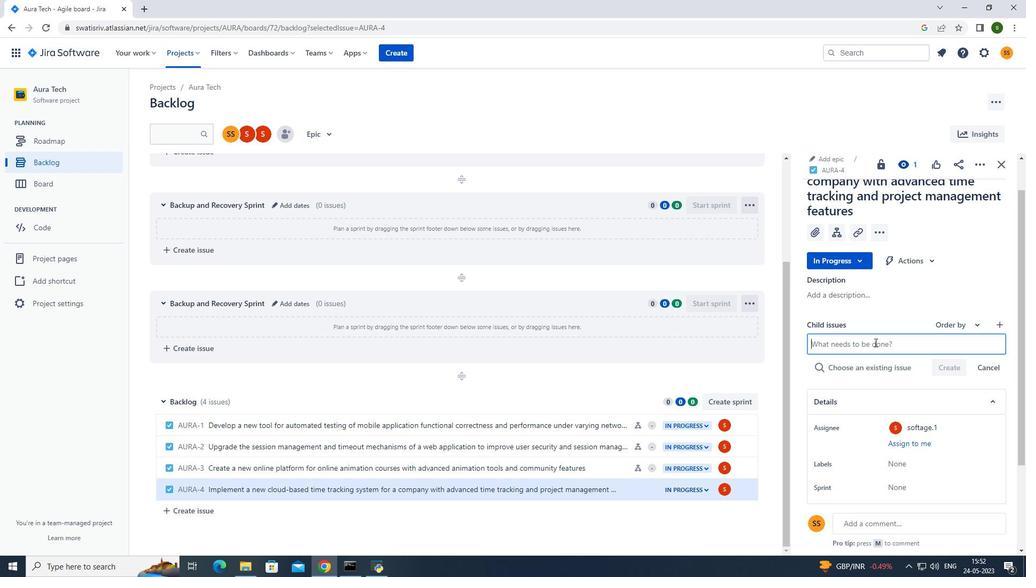 
Action: Key pressed <Key.caps_lock>C<Key.caps_lock>hatbot<Key.space>conversation<Key.space>user<Key.space>intent<Key.space>analysis<Key.space>and<Key.space>optimization<Key.enter>
Screenshot: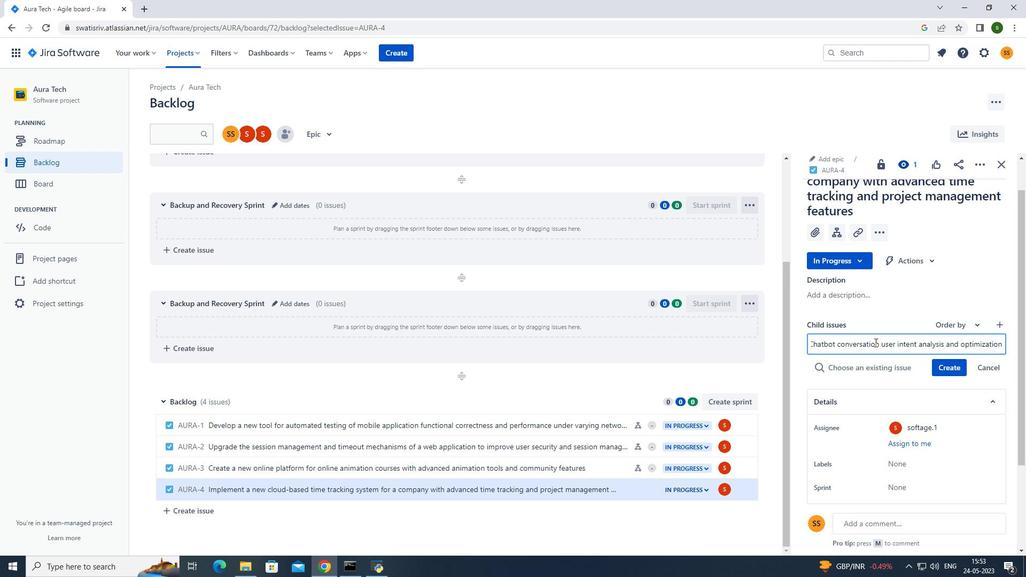 
Action: Mouse moved to (957, 348)
Screenshot: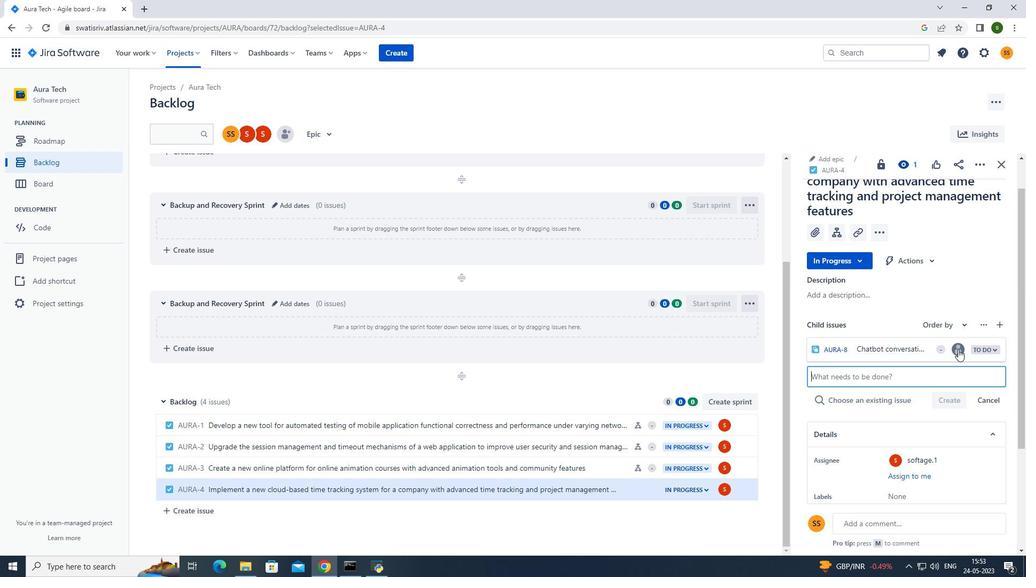 
Action: Mouse pressed left at (957, 348)
Screenshot: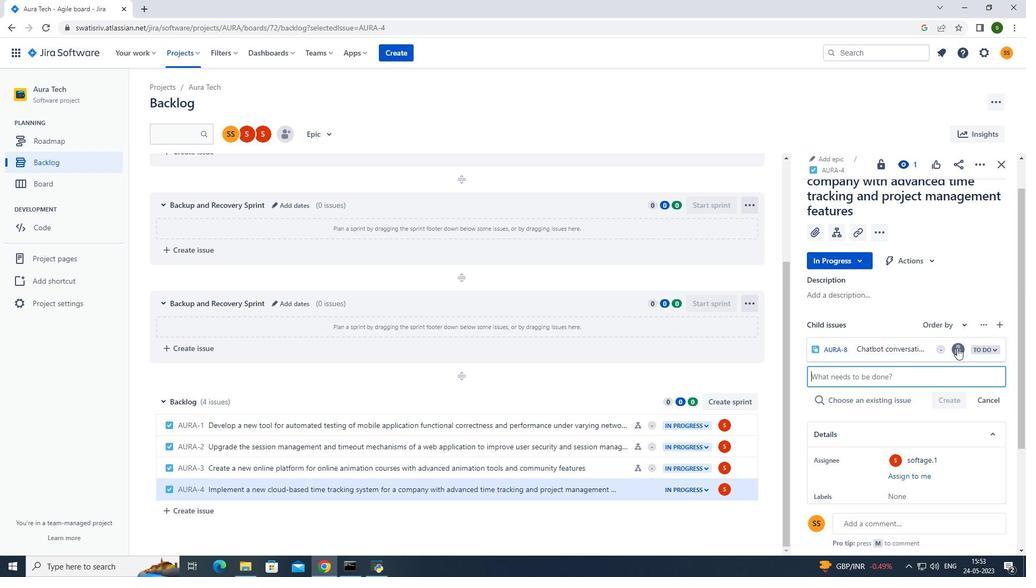 
Action: Mouse moved to (851, 290)
Screenshot: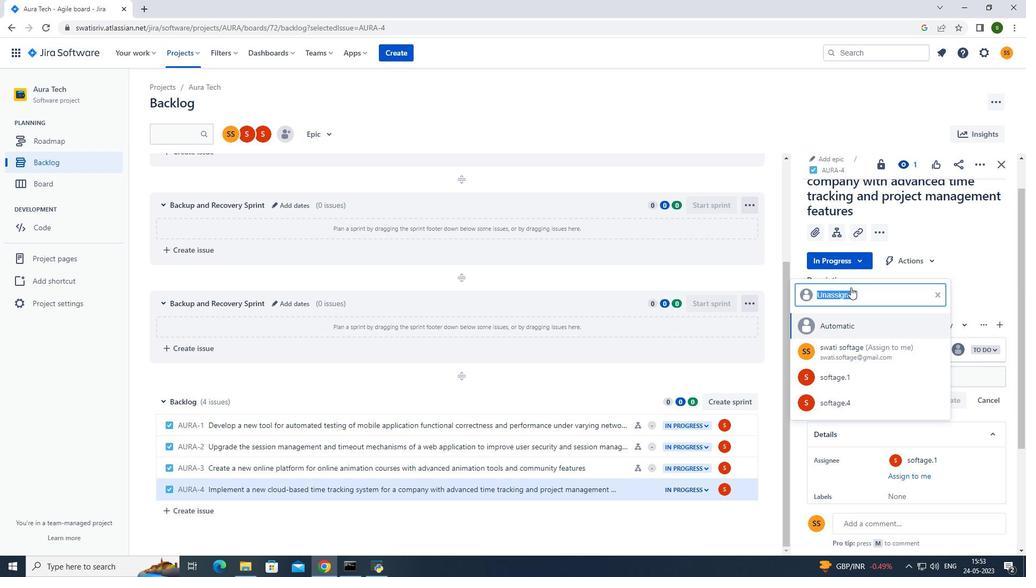 
Action: Key pressed softage.1<Key.shift>@softage.net
Screenshot: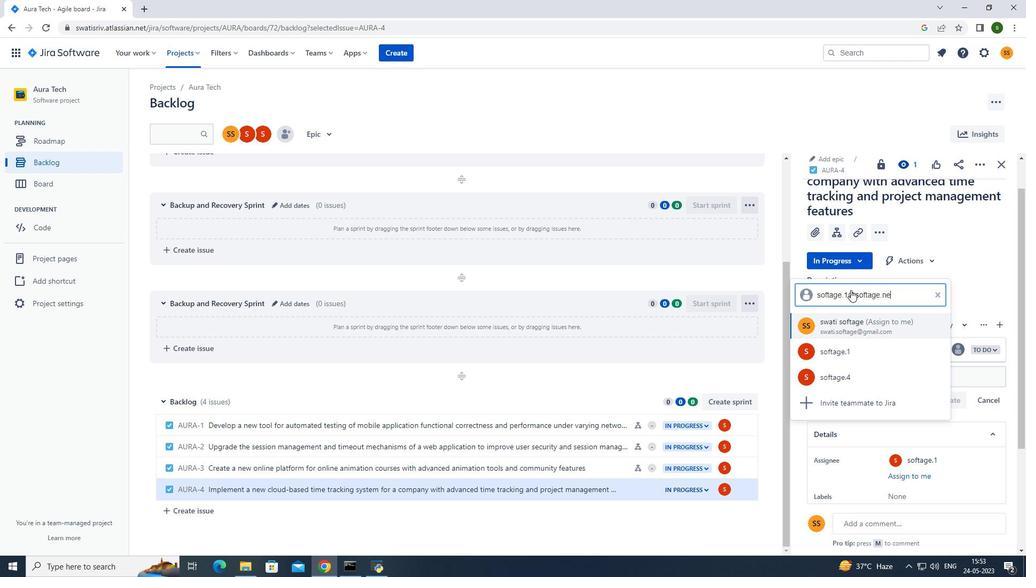 
Action: Mouse moved to (852, 348)
Screenshot: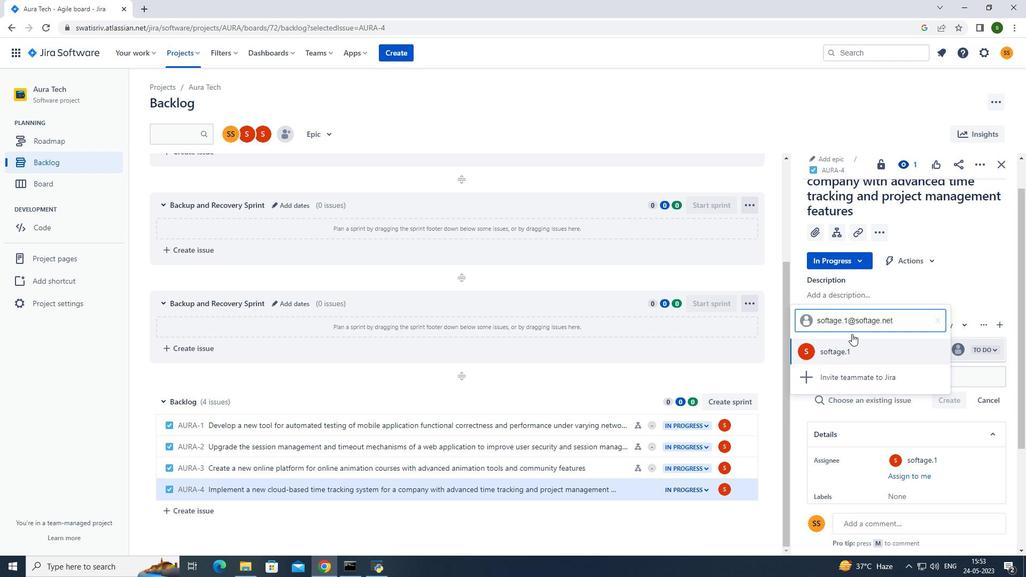 
Action: Mouse pressed left at (852, 348)
Screenshot: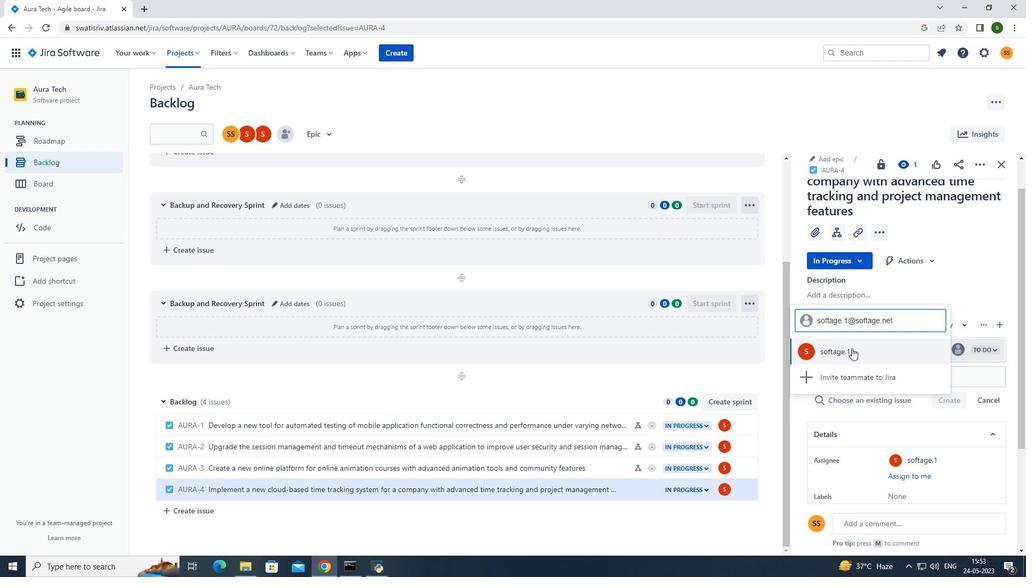 
Action: Mouse moved to (612, 131)
Screenshot: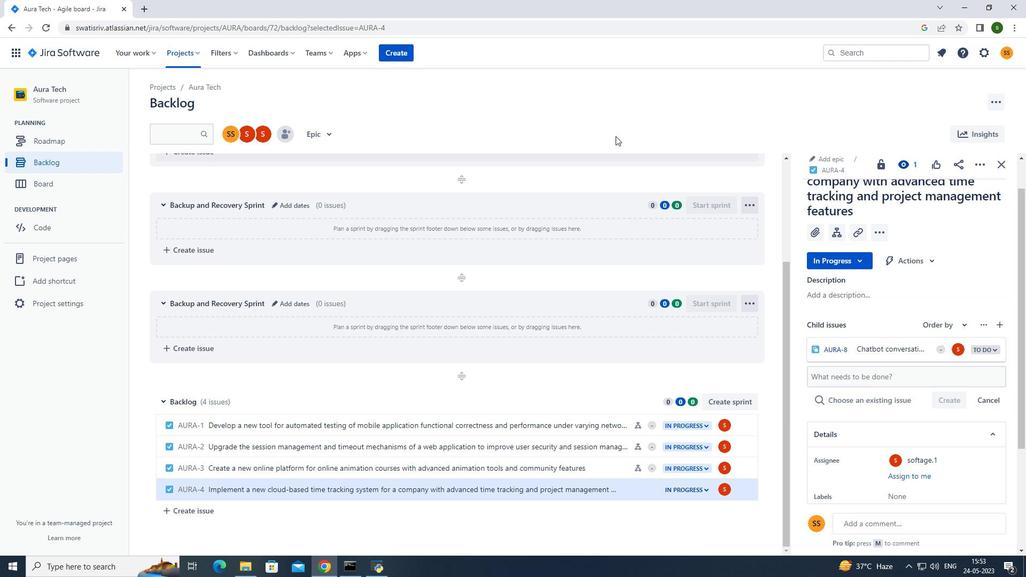 
Action: Mouse pressed left at (612, 131)
Screenshot: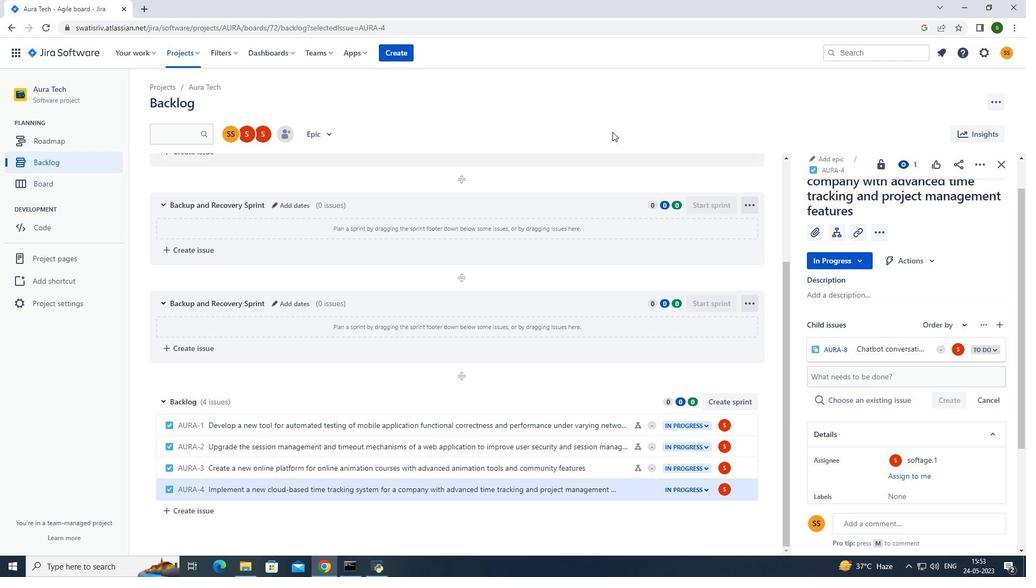 
